 Task: Look for space in Assemini, Italy from 5th July, 2023 to 15th July, 2023 for 9 adults in price range Rs.15000 to Rs.25000. Place can be entire place with 5 bedrooms having 5 beds and 5 bathrooms. Property type can be house, flat, guest house. Booking option can be shelf check-in. Required host language is English.
Action: Mouse moved to (462, 82)
Screenshot: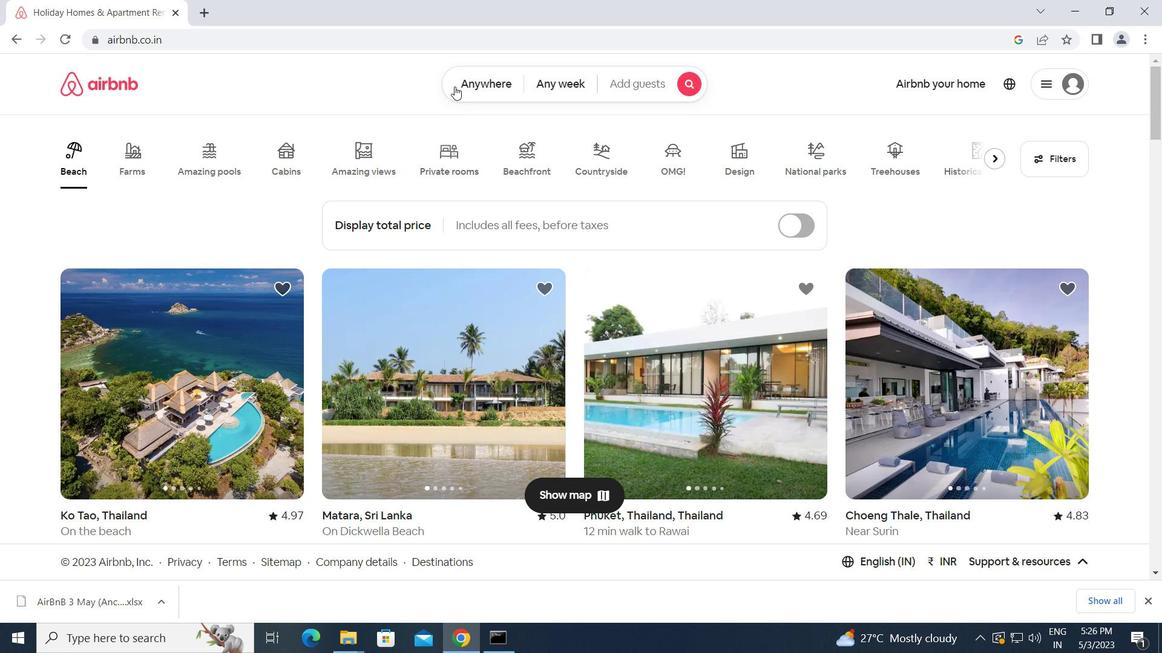 
Action: Mouse pressed left at (462, 82)
Screenshot: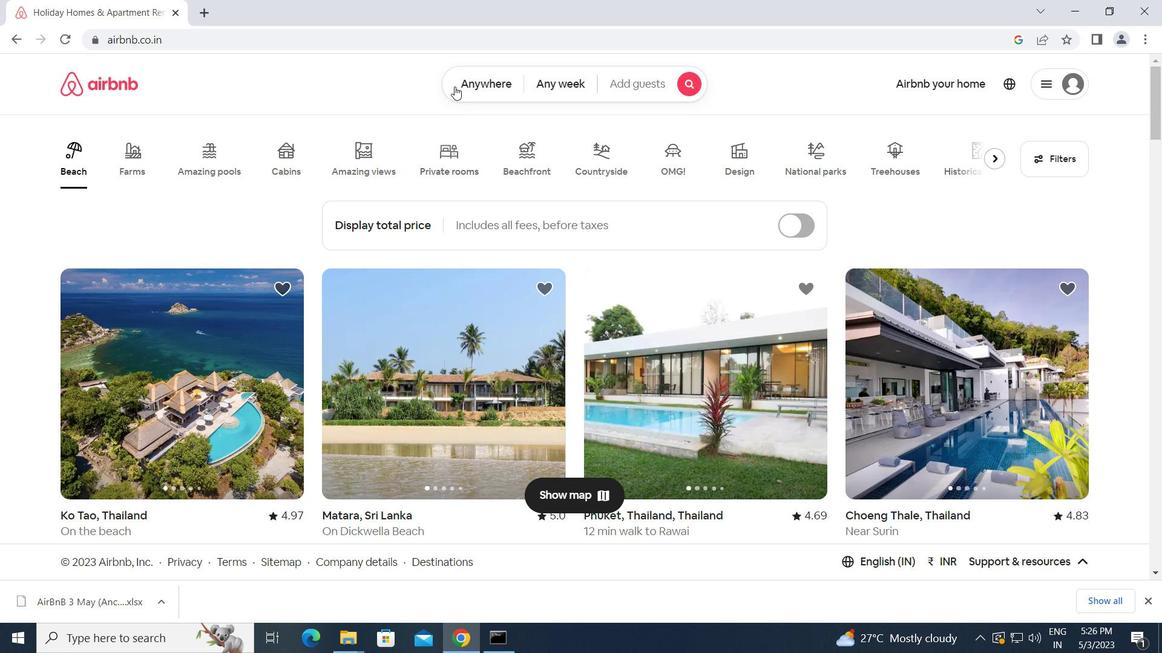 
Action: Mouse moved to (383, 132)
Screenshot: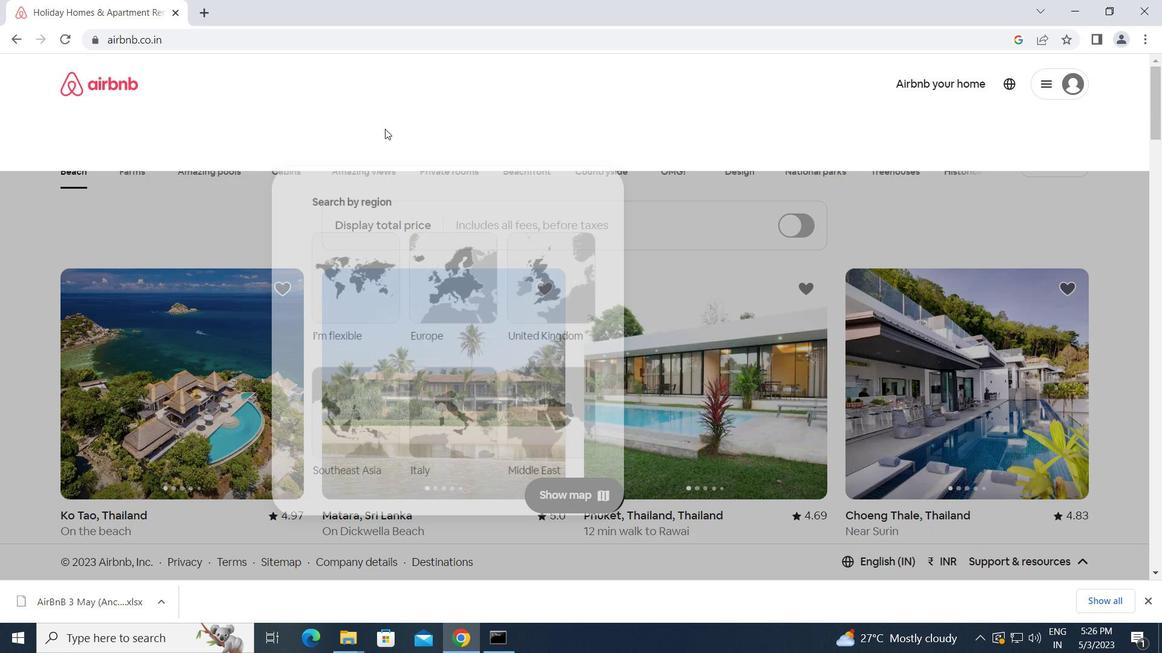 
Action: Mouse pressed left at (383, 132)
Screenshot: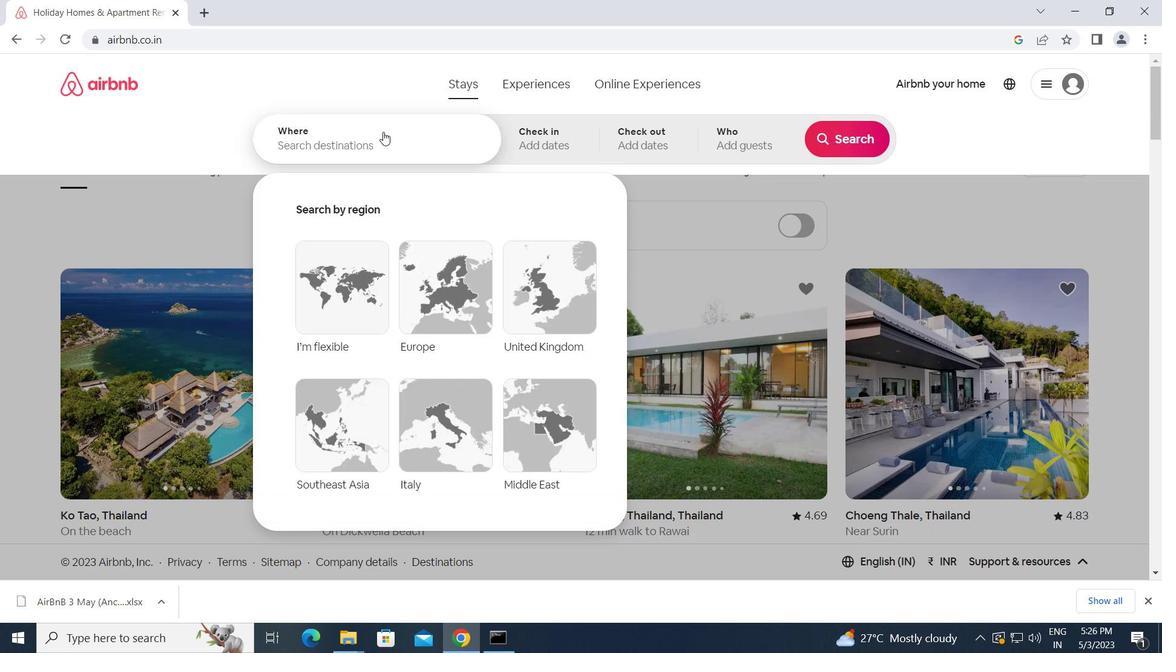 
Action: Key pressed <Key.caps_lock>a<Key.caps_lock>ssemini,<Key.space><Key.caps_lock>i<Key.caps_lock>taly<Key.enter>
Screenshot: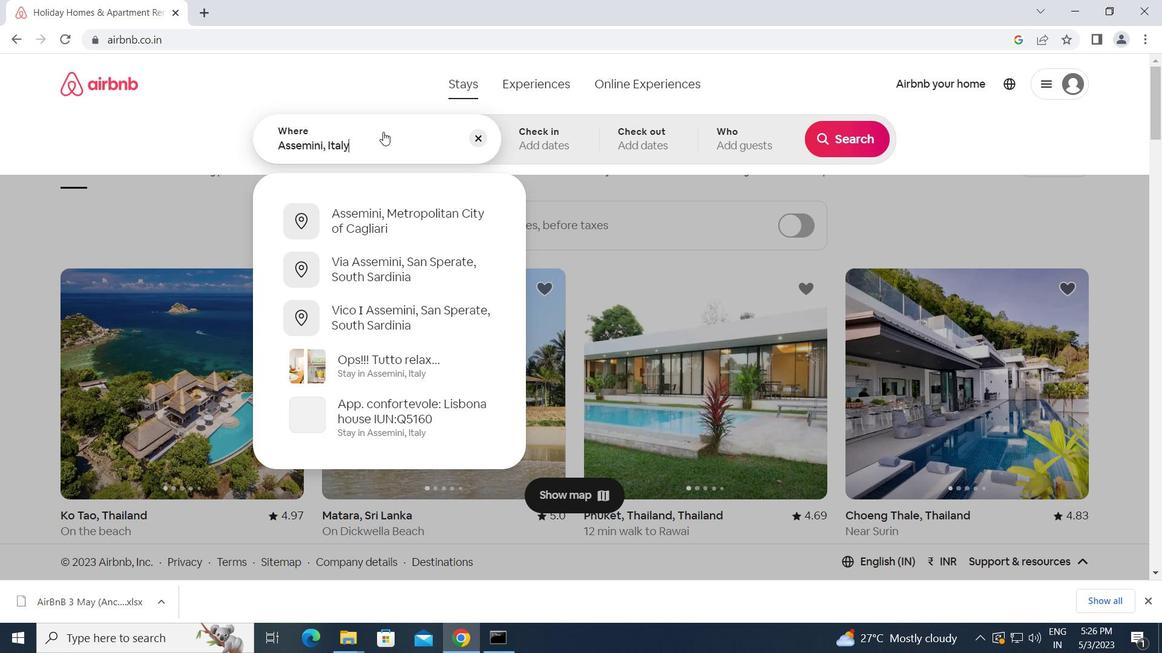 
Action: Mouse moved to (843, 256)
Screenshot: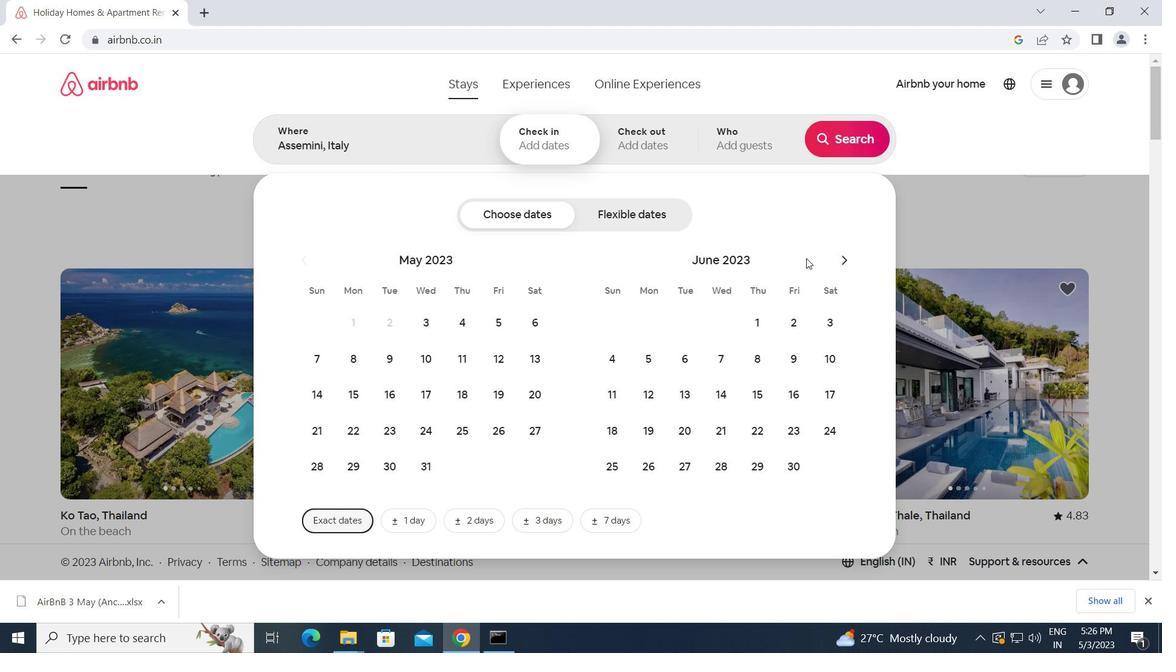 
Action: Mouse pressed left at (843, 256)
Screenshot: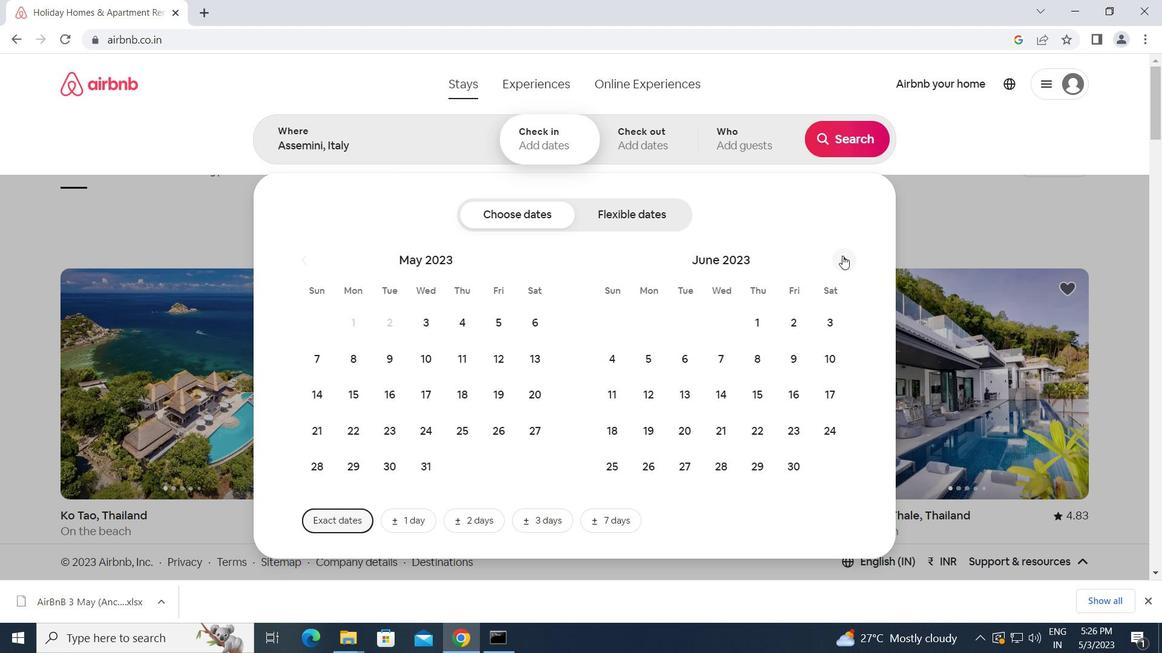 
Action: Mouse moved to (714, 357)
Screenshot: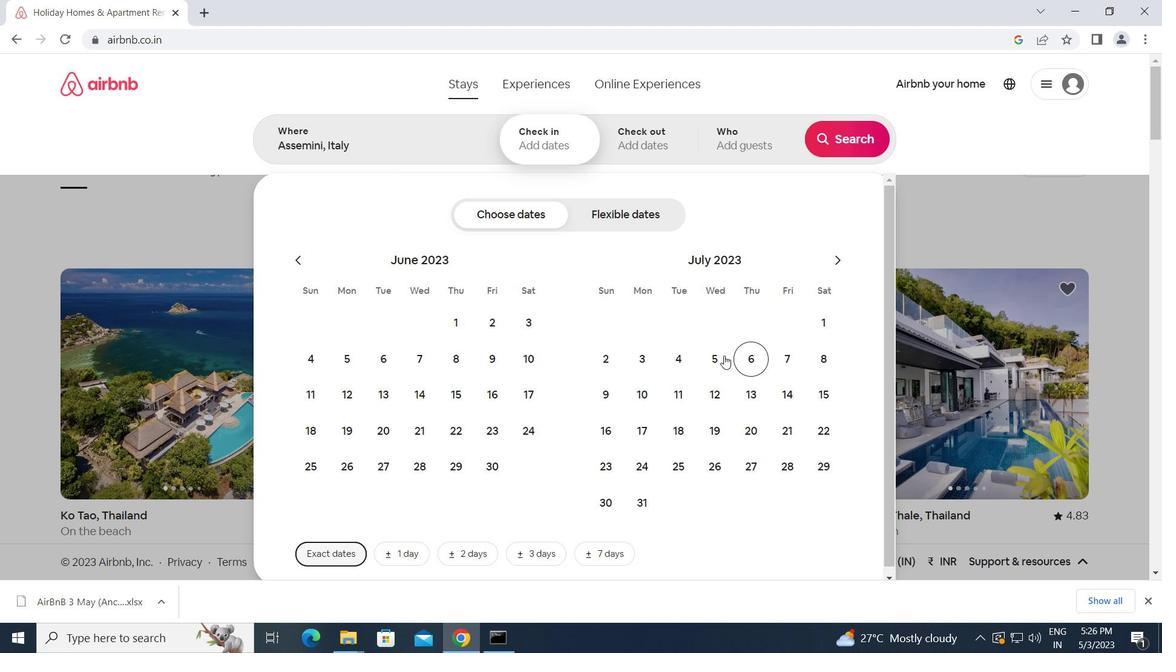 
Action: Mouse pressed left at (714, 357)
Screenshot: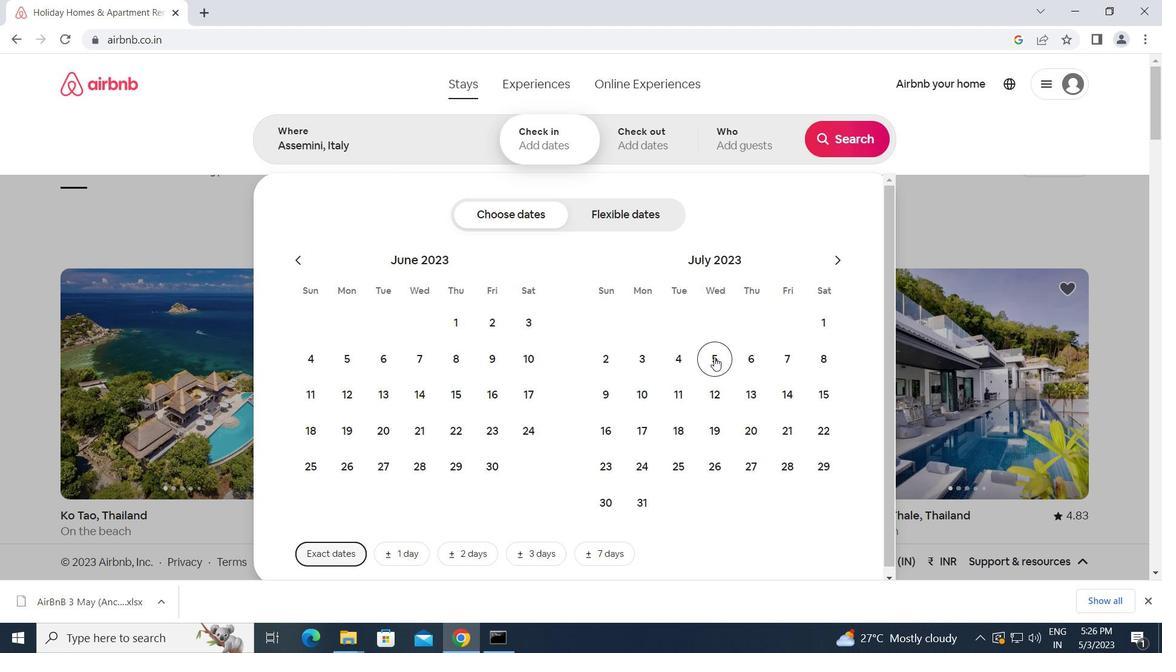
Action: Mouse moved to (821, 386)
Screenshot: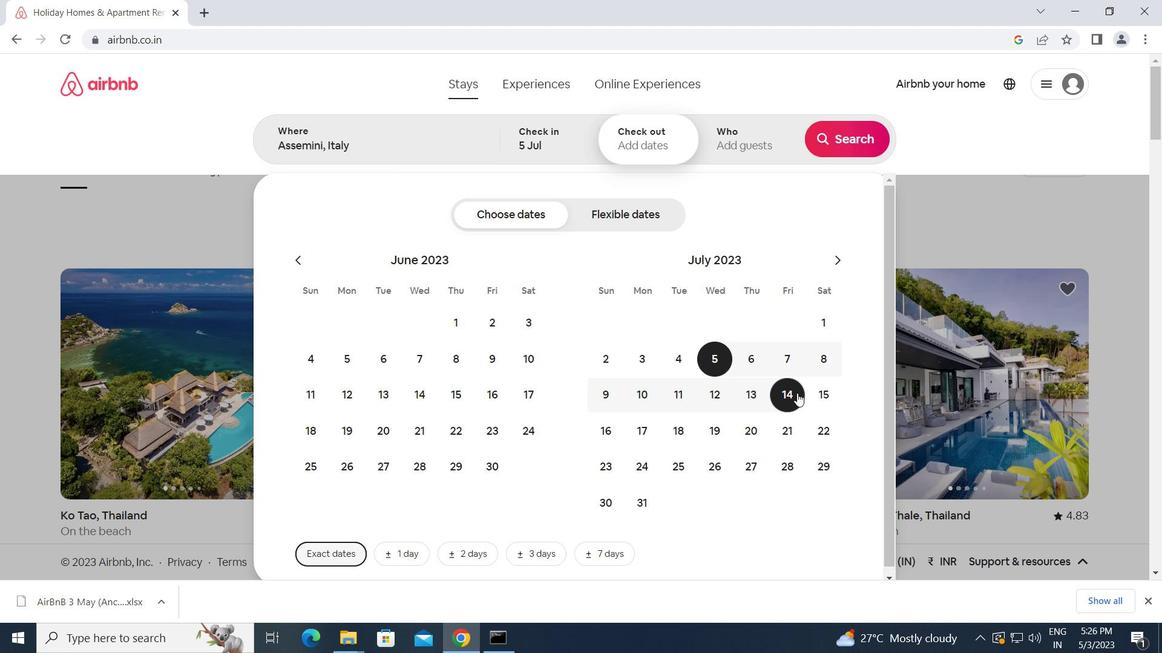 
Action: Mouse pressed left at (821, 386)
Screenshot: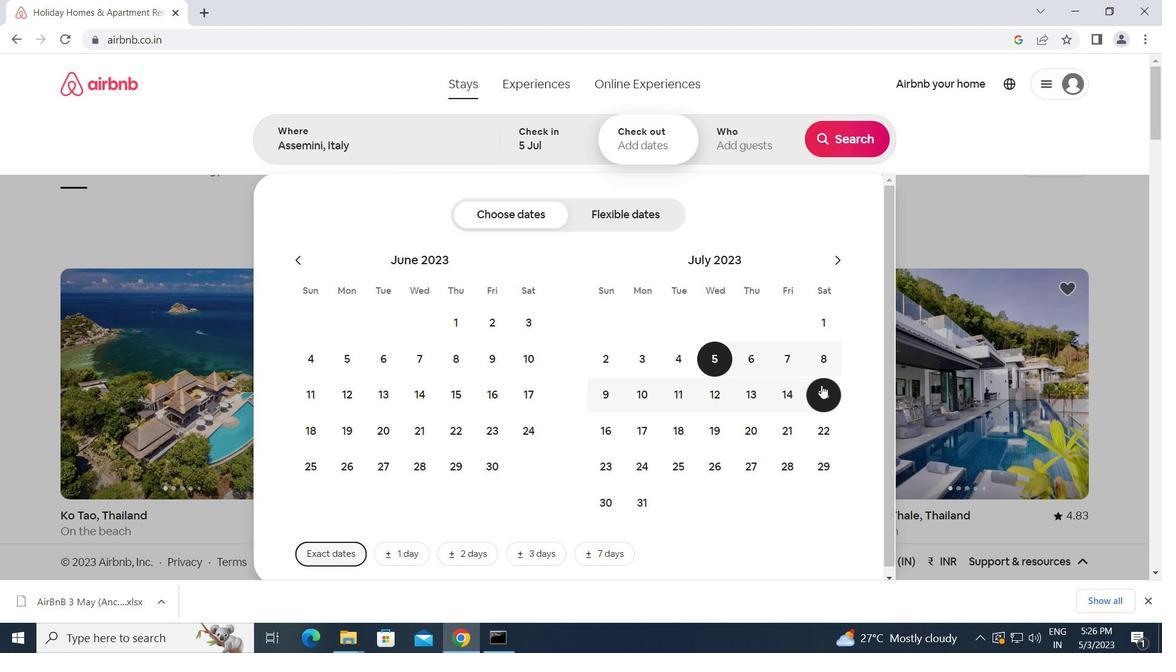 
Action: Mouse moved to (743, 149)
Screenshot: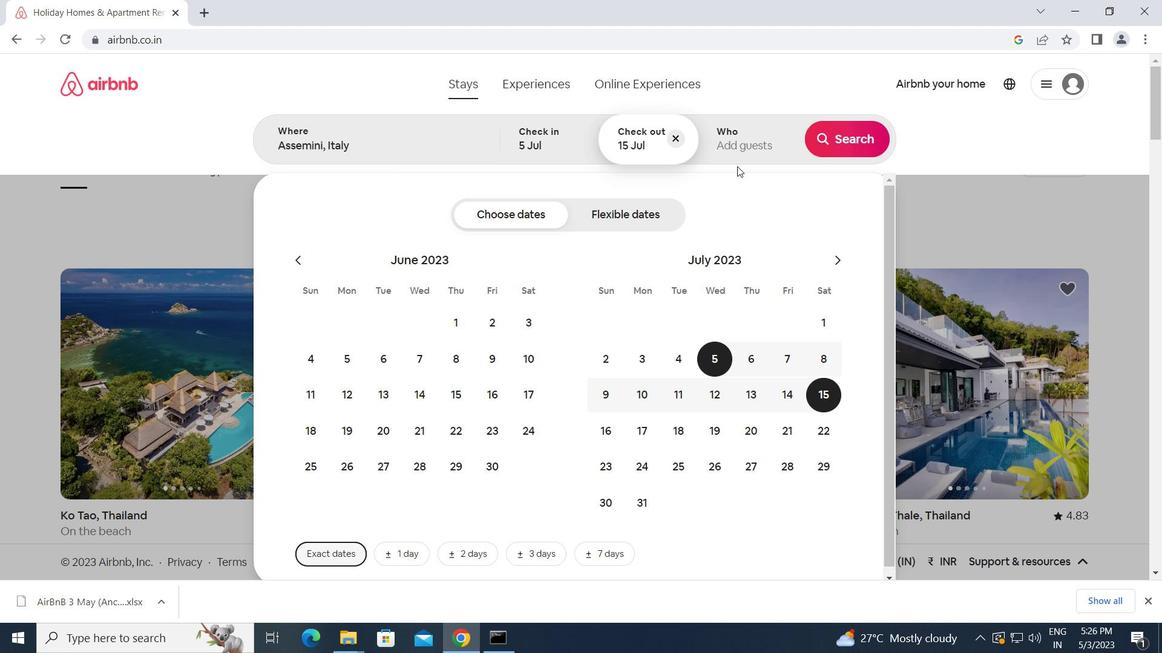 
Action: Mouse pressed left at (743, 149)
Screenshot: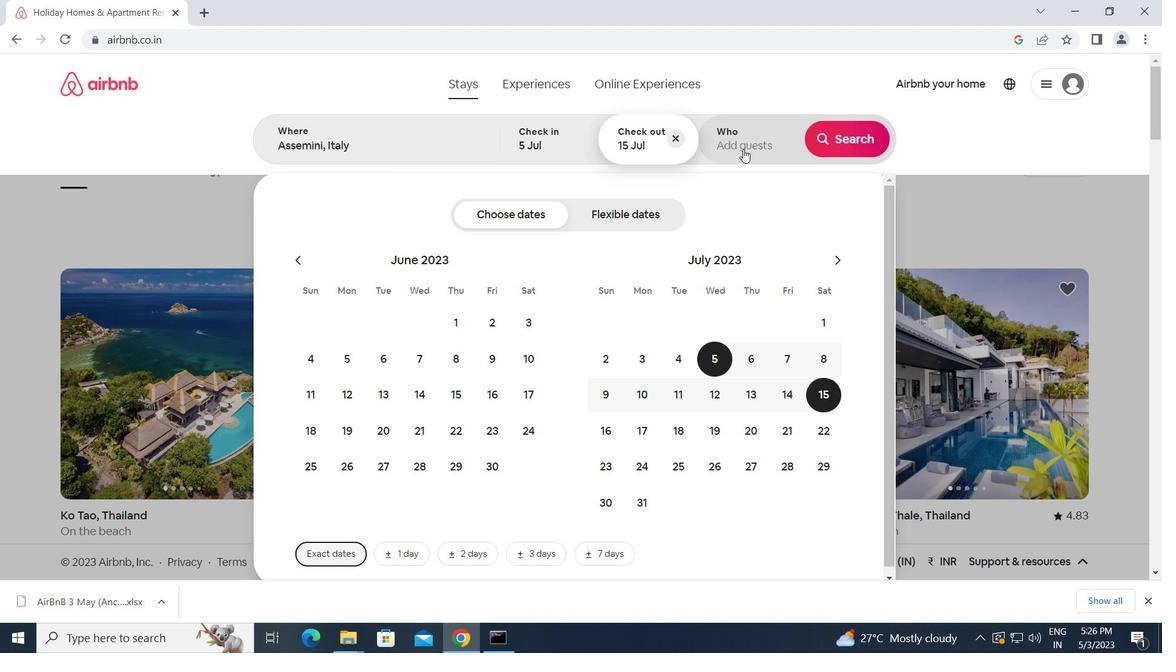 
Action: Mouse moved to (851, 219)
Screenshot: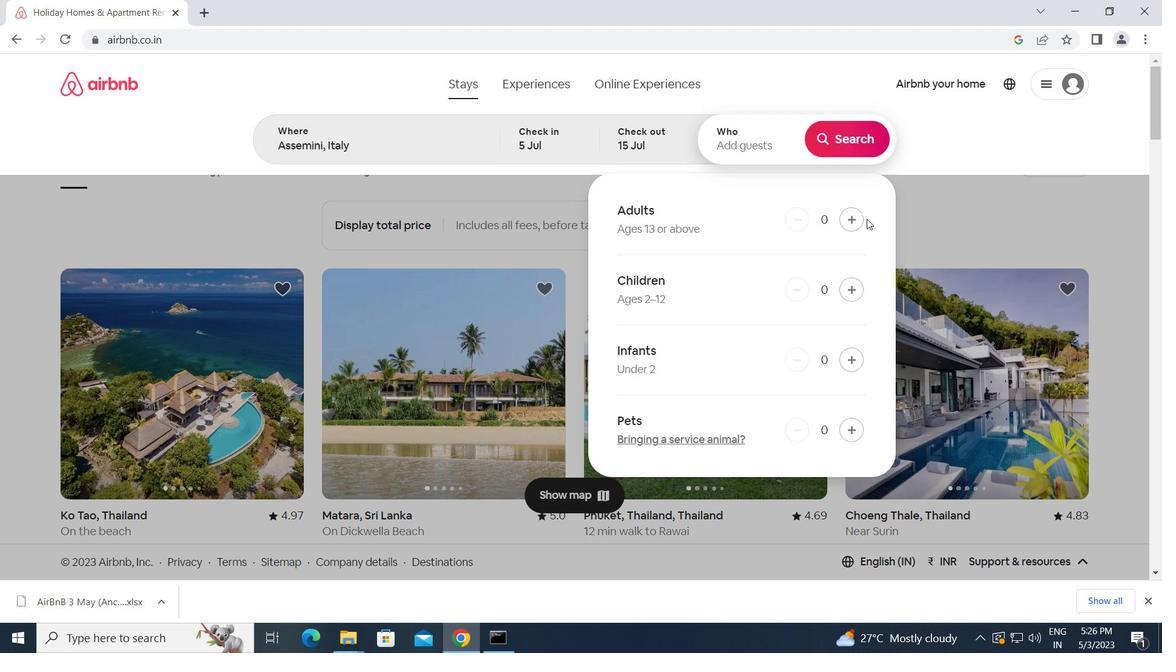 
Action: Mouse pressed left at (851, 219)
Screenshot: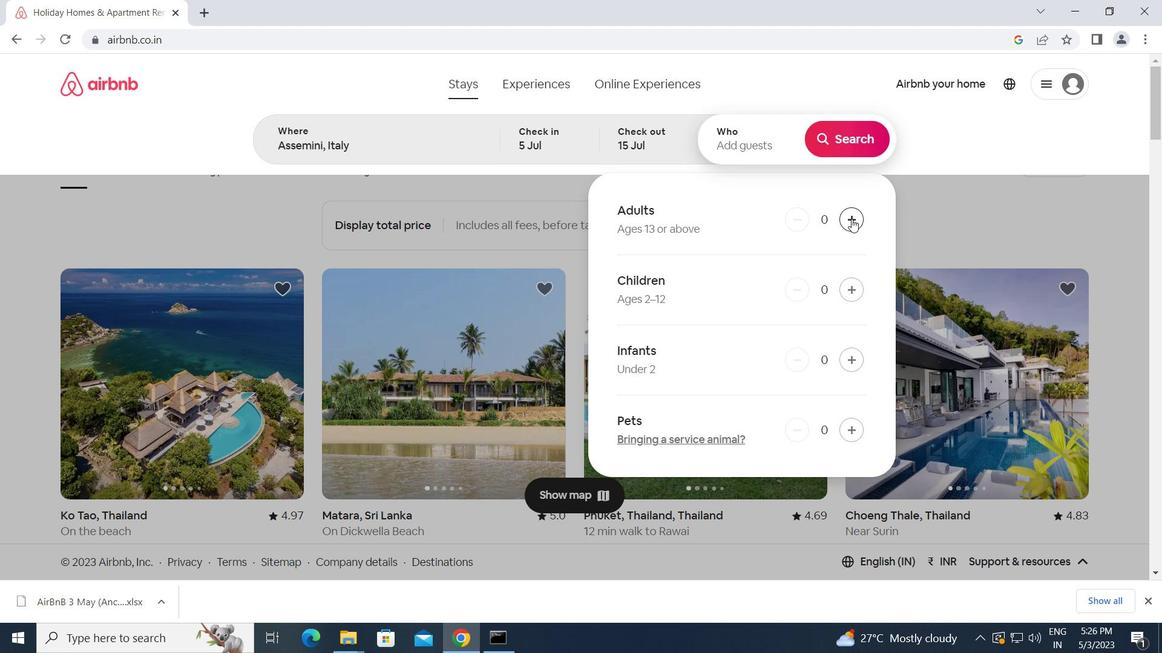 
Action: Mouse pressed left at (851, 219)
Screenshot: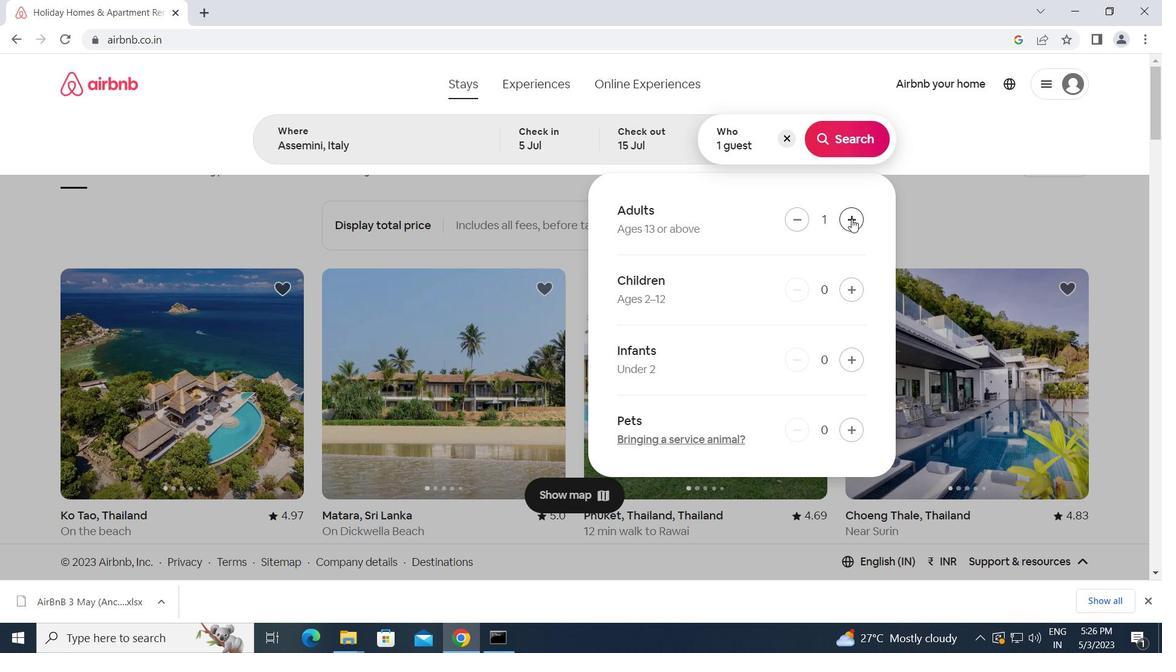 
Action: Mouse pressed left at (851, 219)
Screenshot: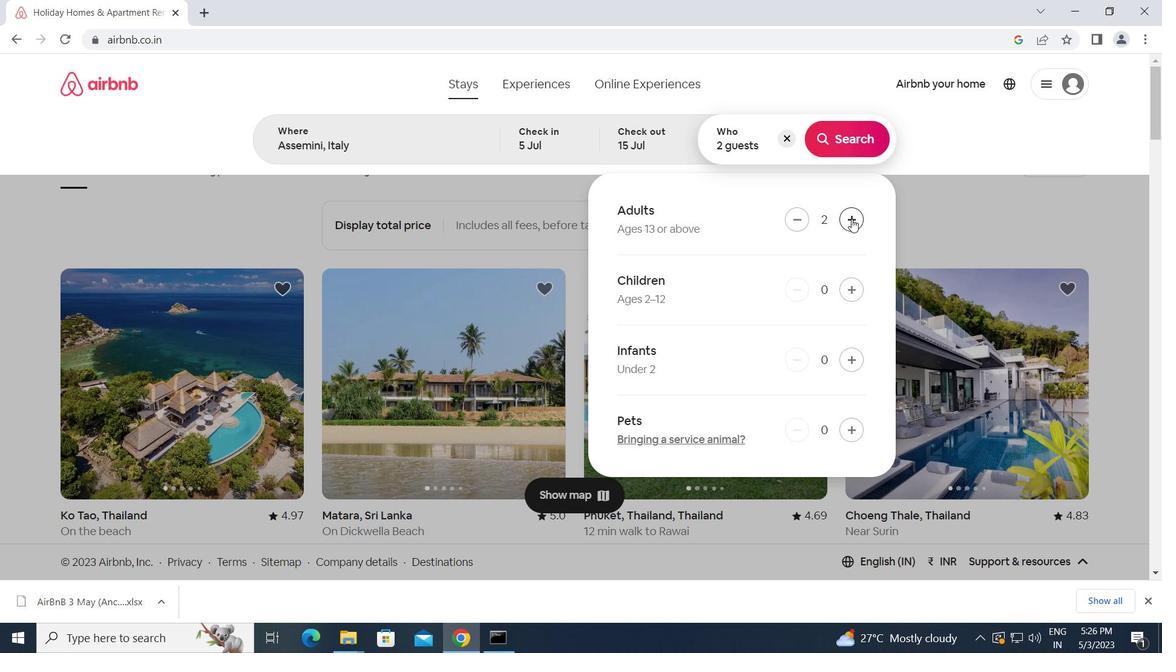 
Action: Mouse pressed left at (851, 219)
Screenshot: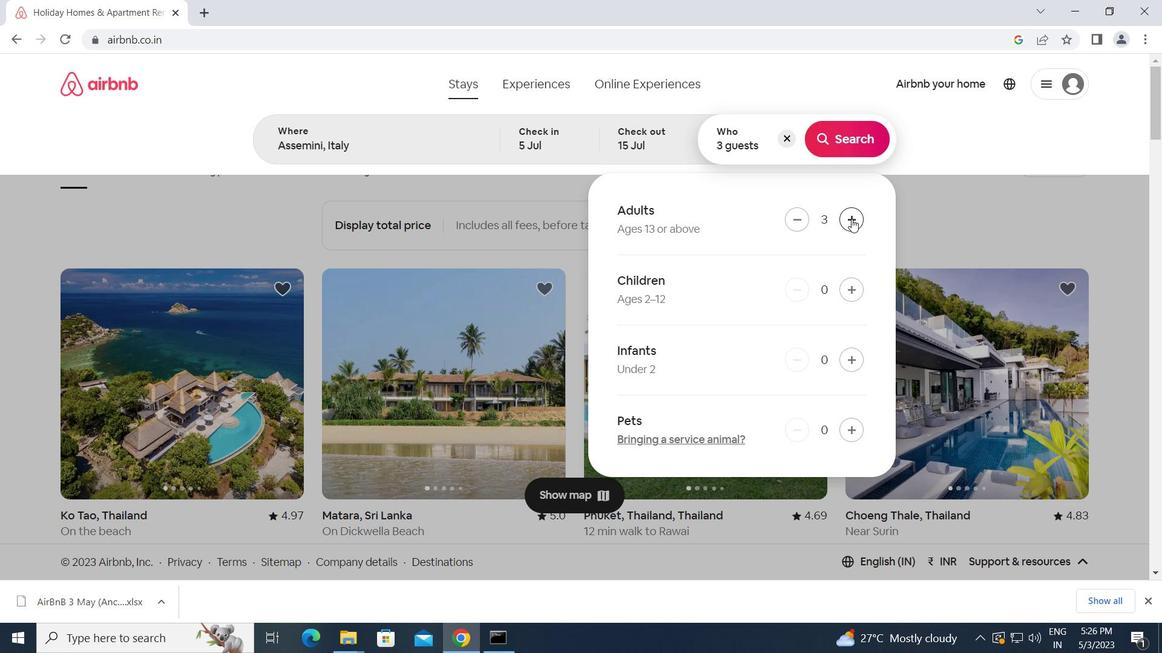 
Action: Mouse pressed left at (851, 219)
Screenshot: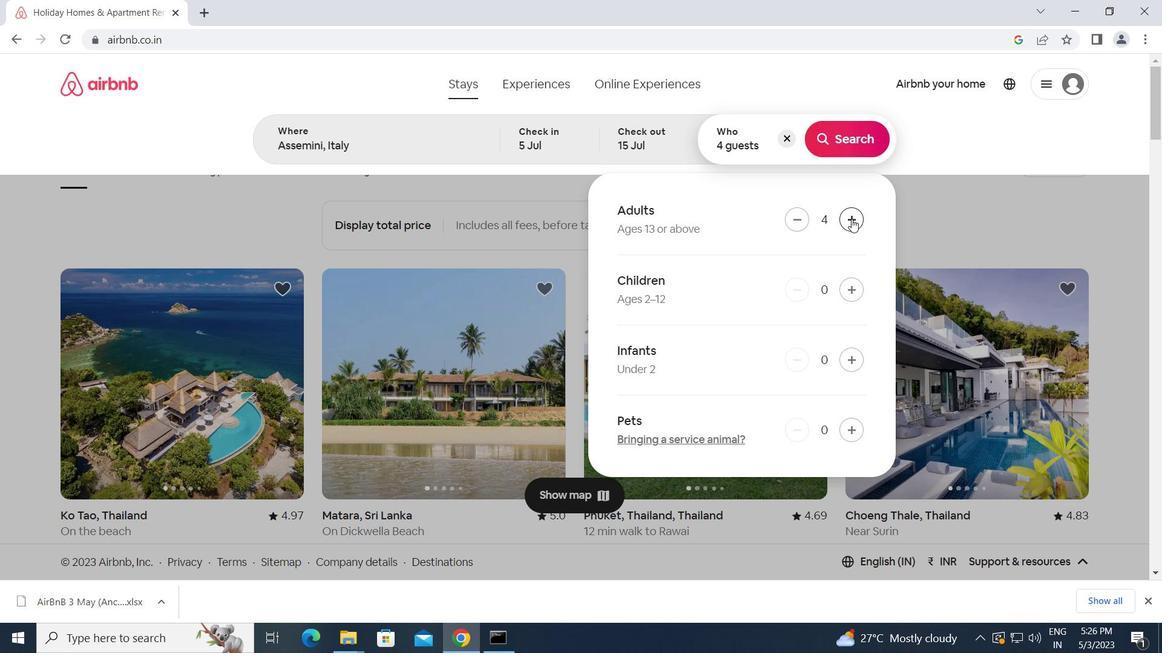 
Action: Mouse pressed left at (851, 219)
Screenshot: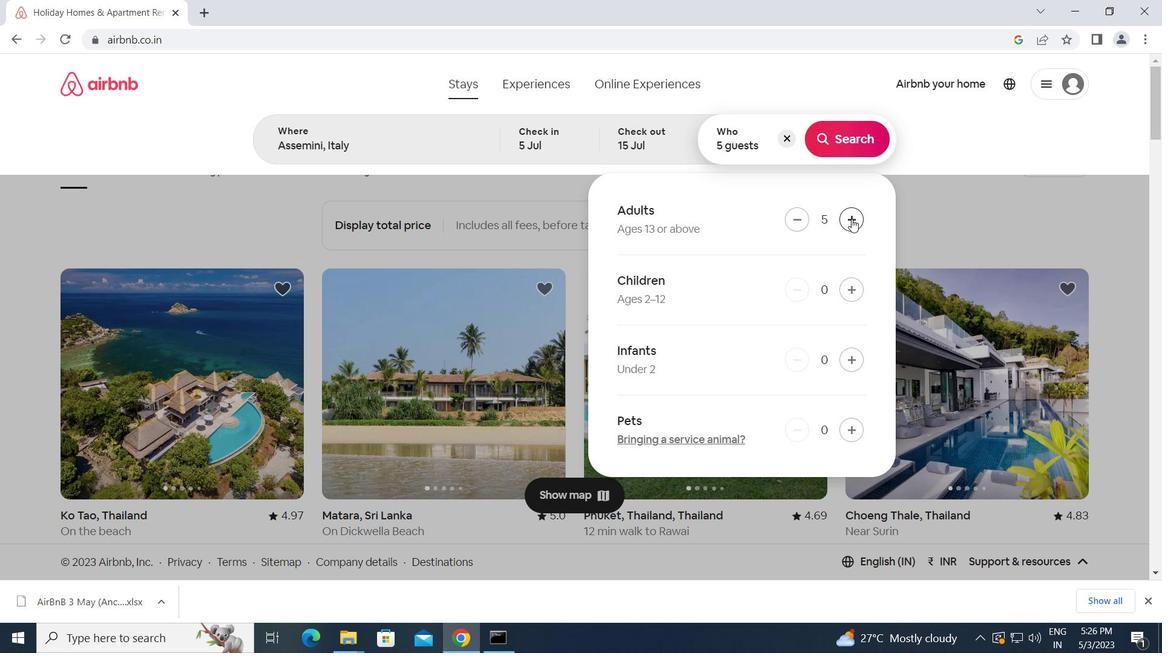 
Action: Mouse pressed left at (851, 219)
Screenshot: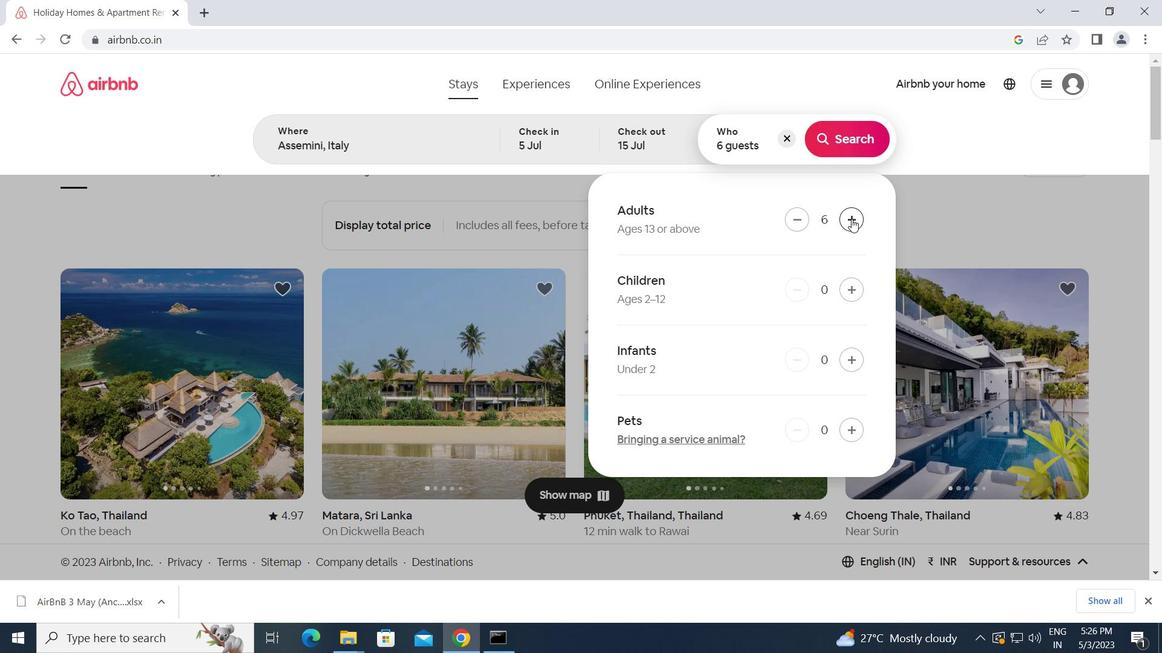 
Action: Mouse pressed left at (851, 219)
Screenshot: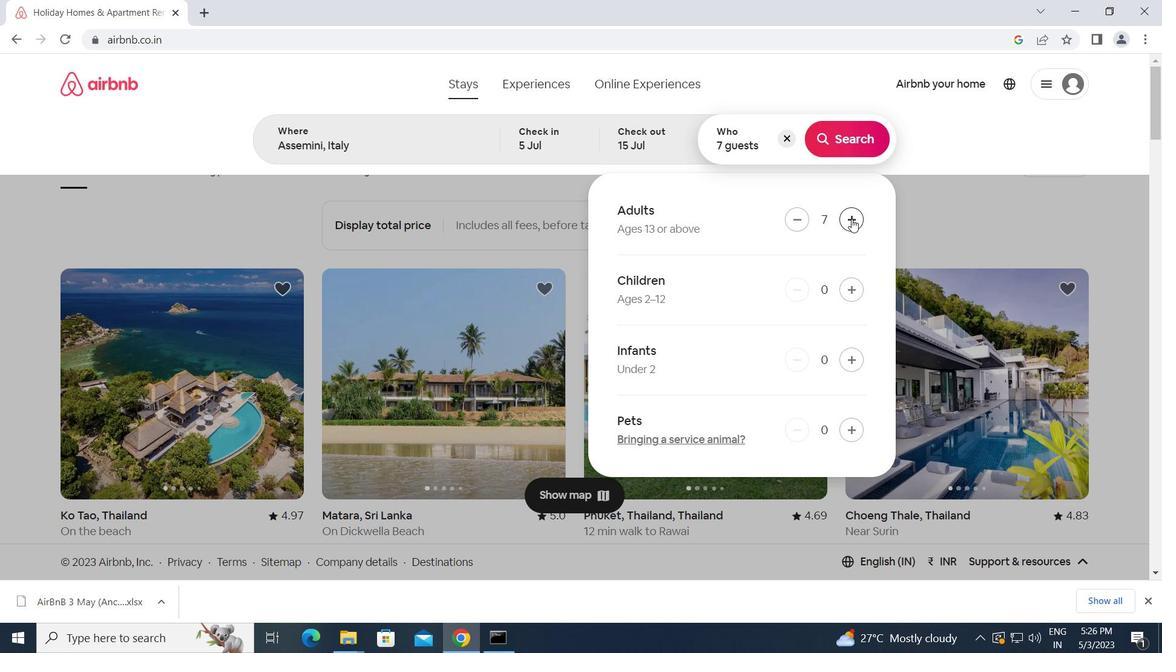 
Action: Mouse pressed left at (851, 219)
Screenshot: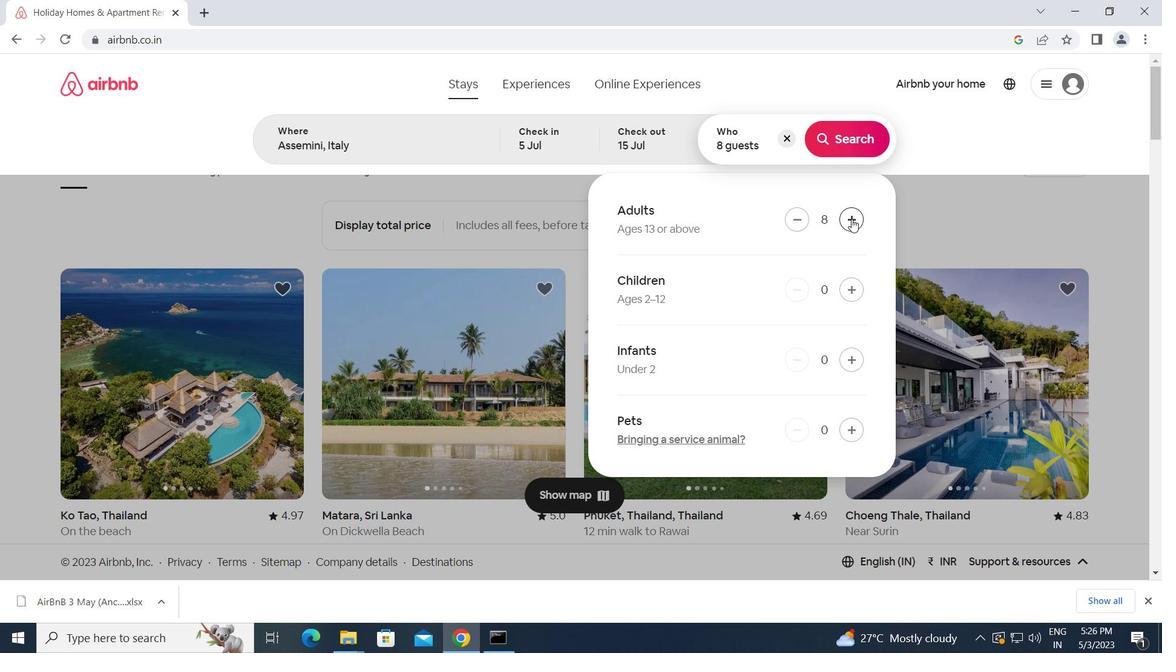 
Action: Mouse moved to (844, 141)
Screenshot: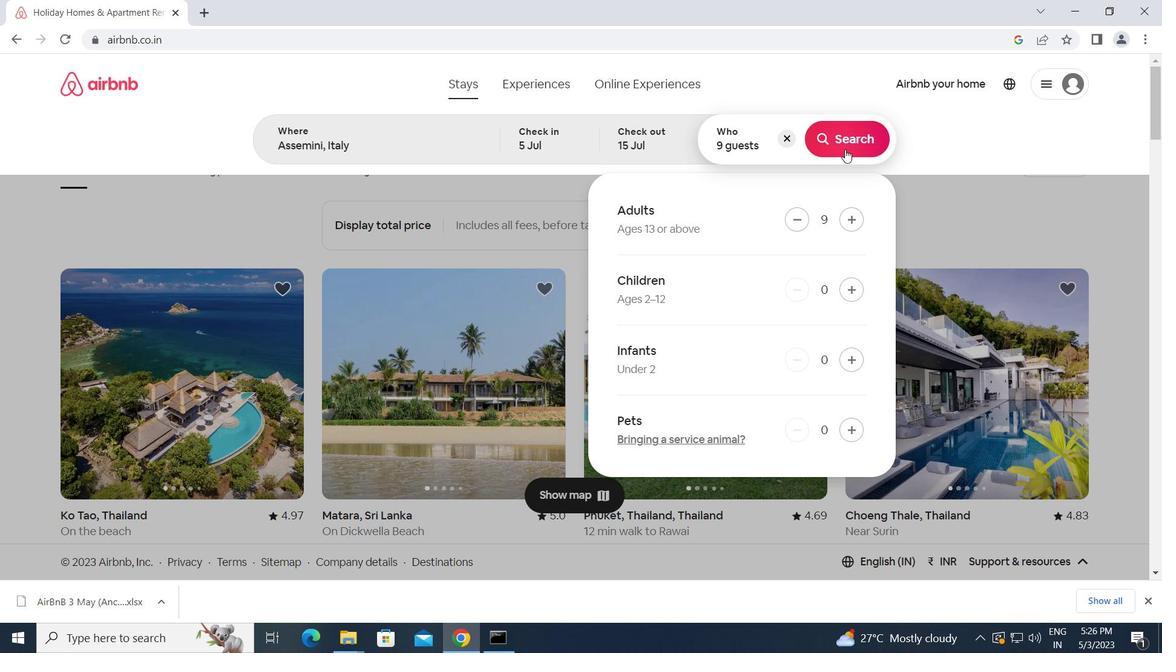 
Action: Mouse pressed left at (844, 141)
Screenshot: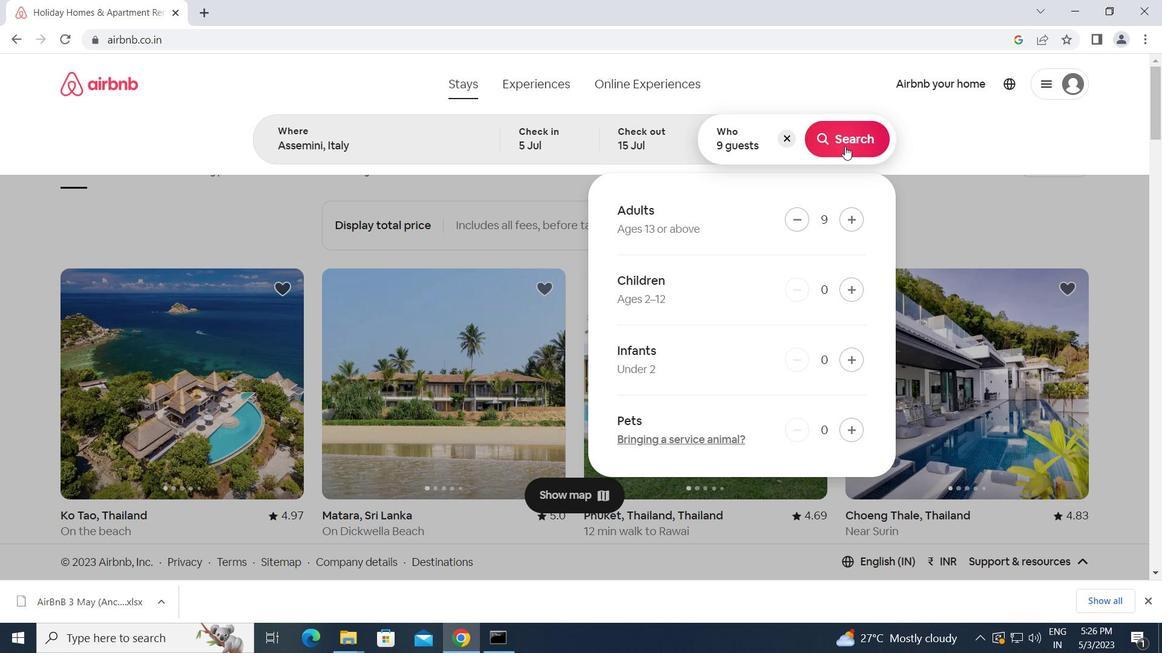 
Action: Mouse moved to (1077, 144)
Screenshot: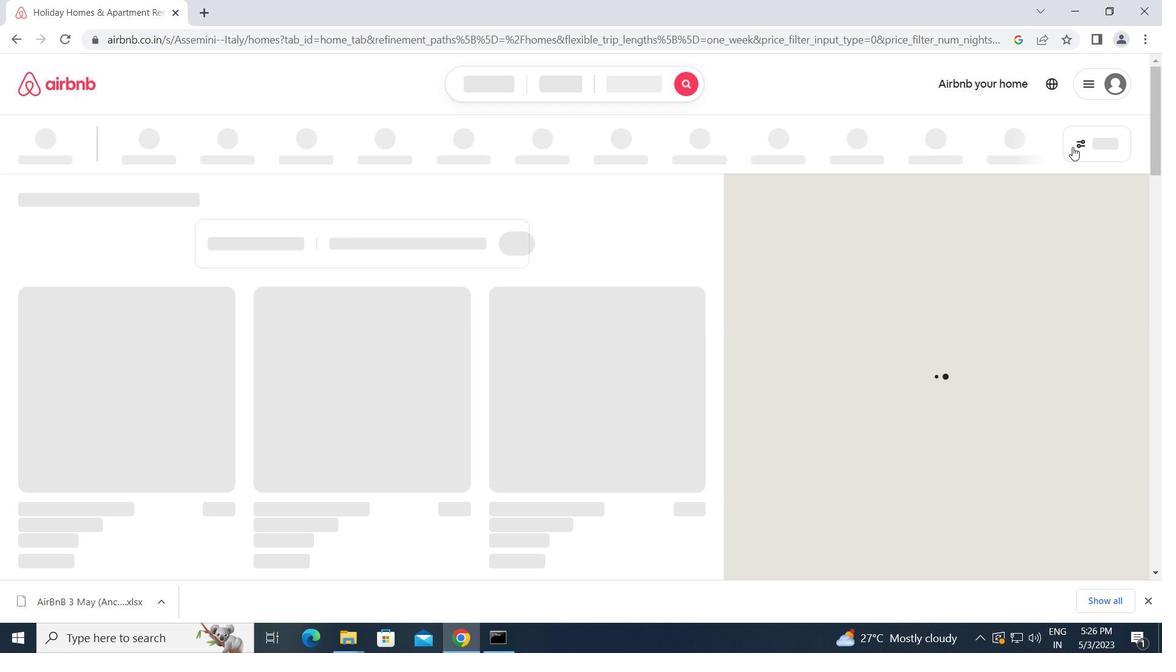 
Action: Mouse pressed left at (1077, 144)
Screenshot: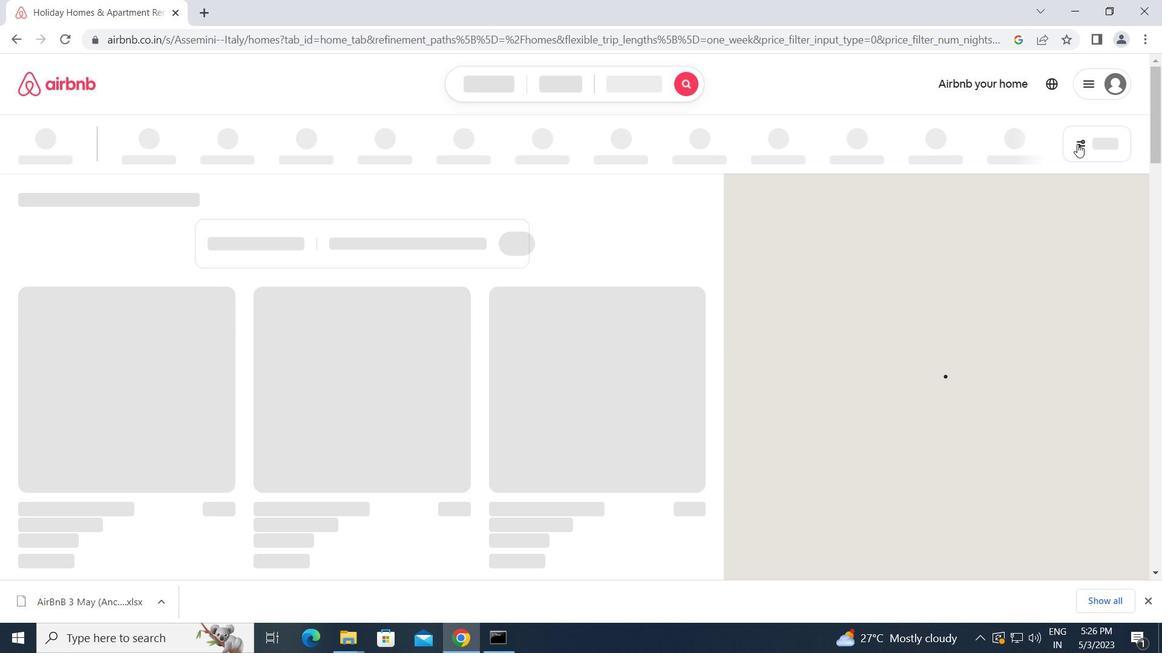 
Action: Mouse moved to (377, 339)
Screenshot: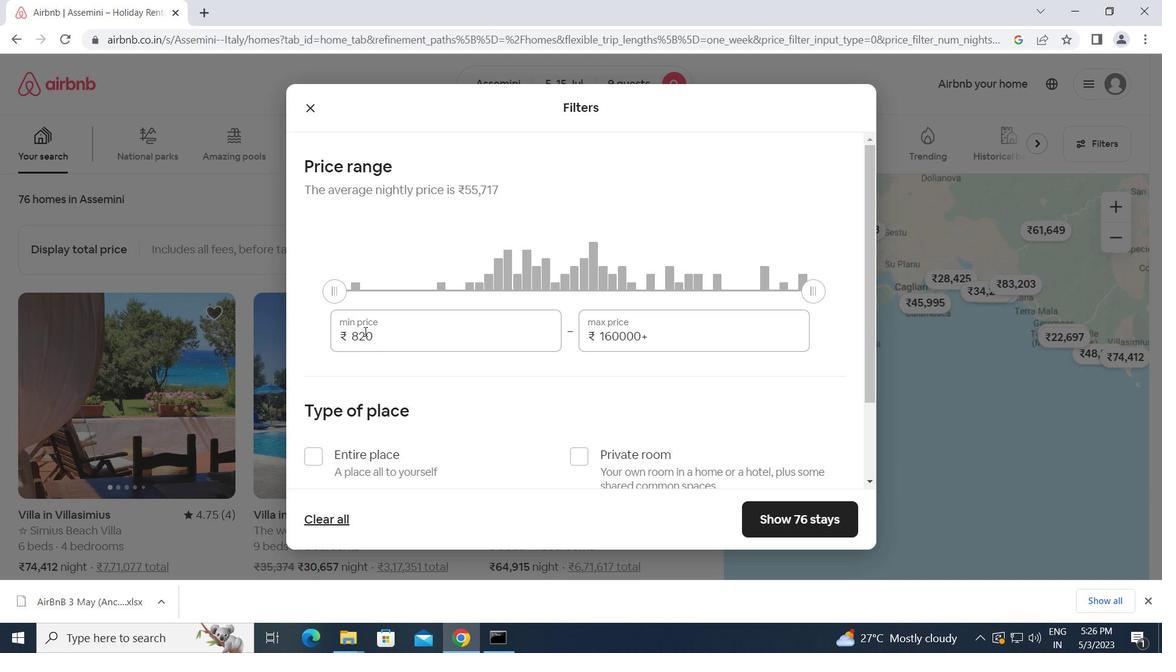 
Action: Mouse pressed left at (377, 339)
Screenshot: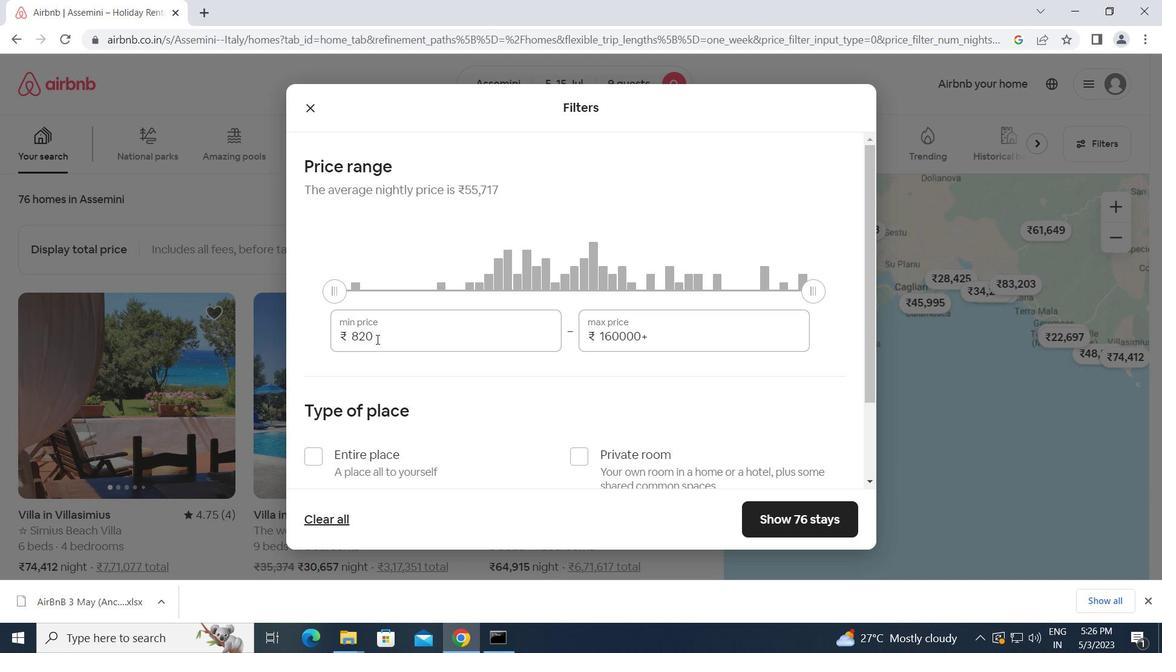
Action: Mouse moved to (337, 341)
Screenshot: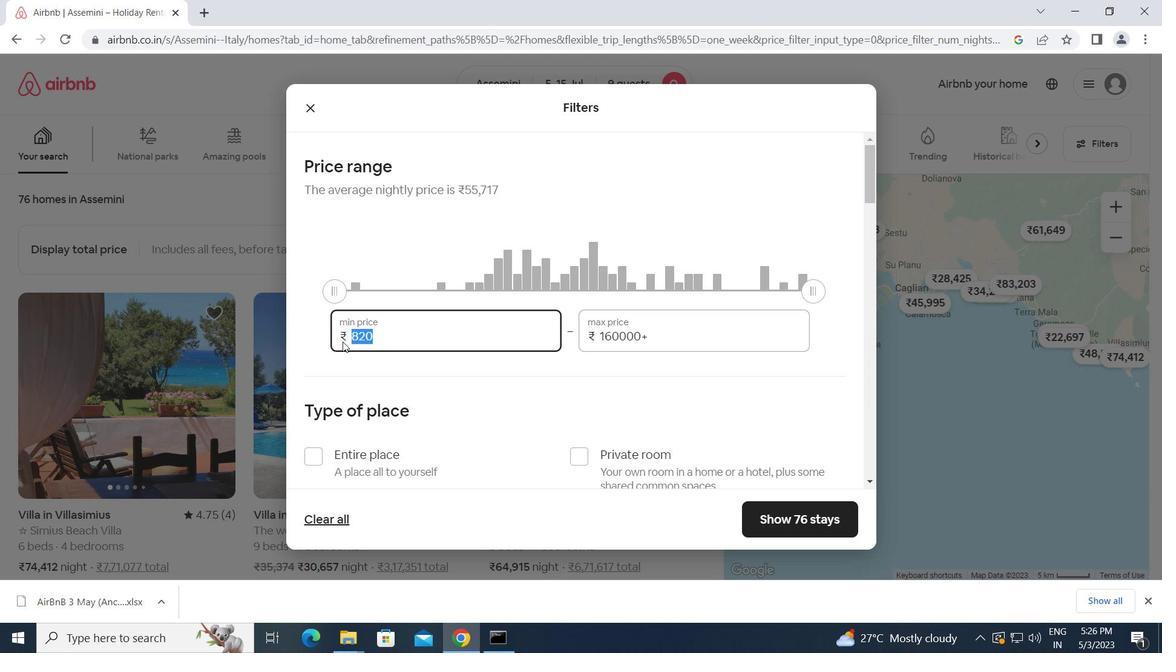 
Action: Key pressed 15000<Key.tab>25000
Screenshot: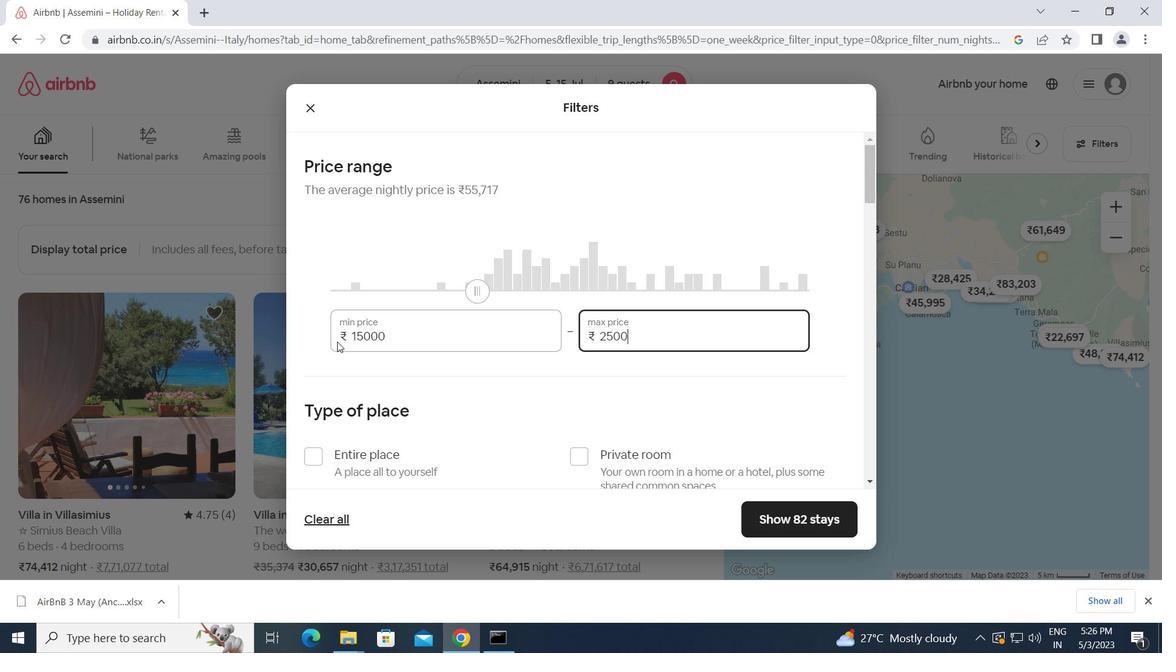 
Action: Mouse moved to (335, 374)
Screenshot: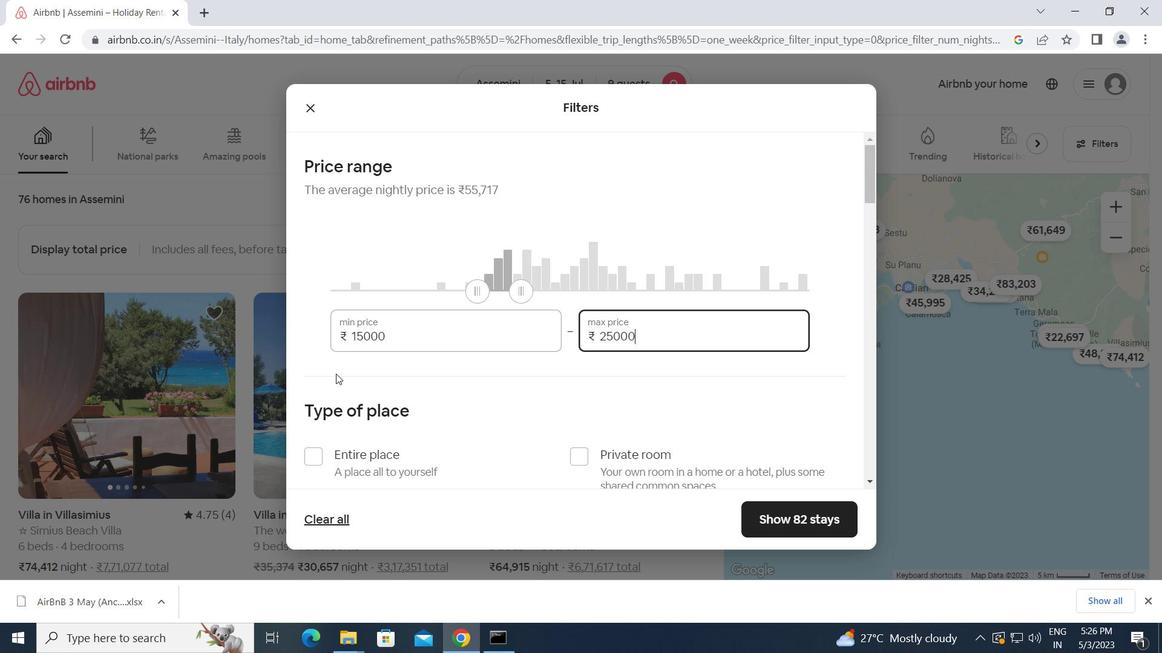 
Action: Mouse scrolled (335, 374) with delta (0, 0)
Screenshot: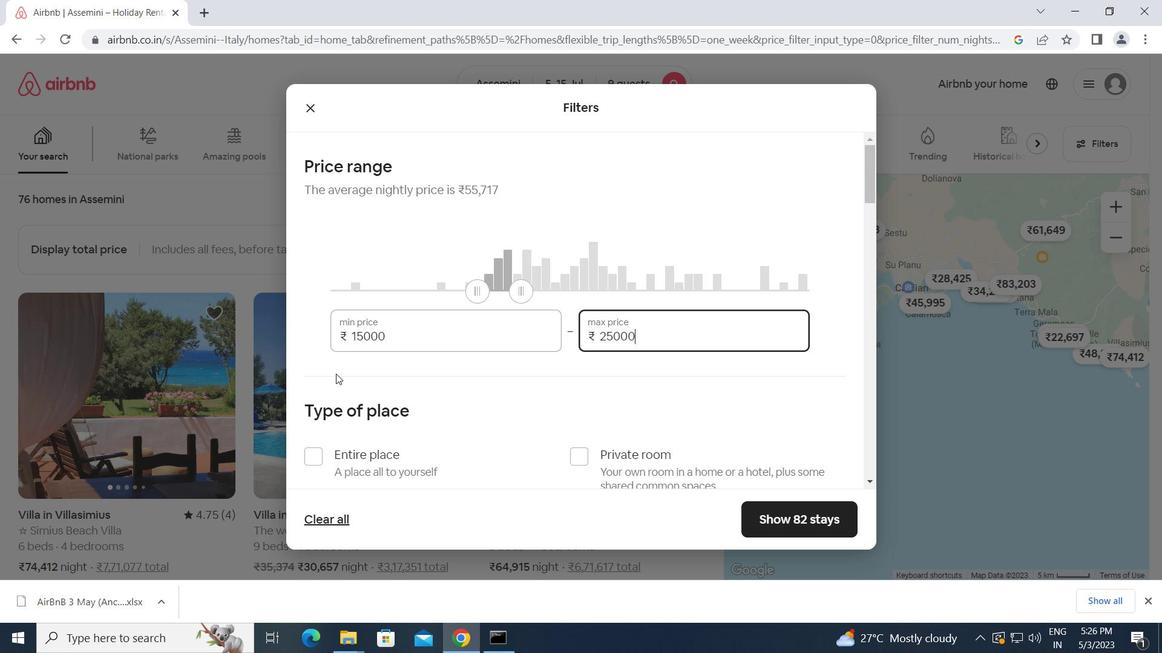 
Action: Mouse moved to (320, 372)
Screenshot: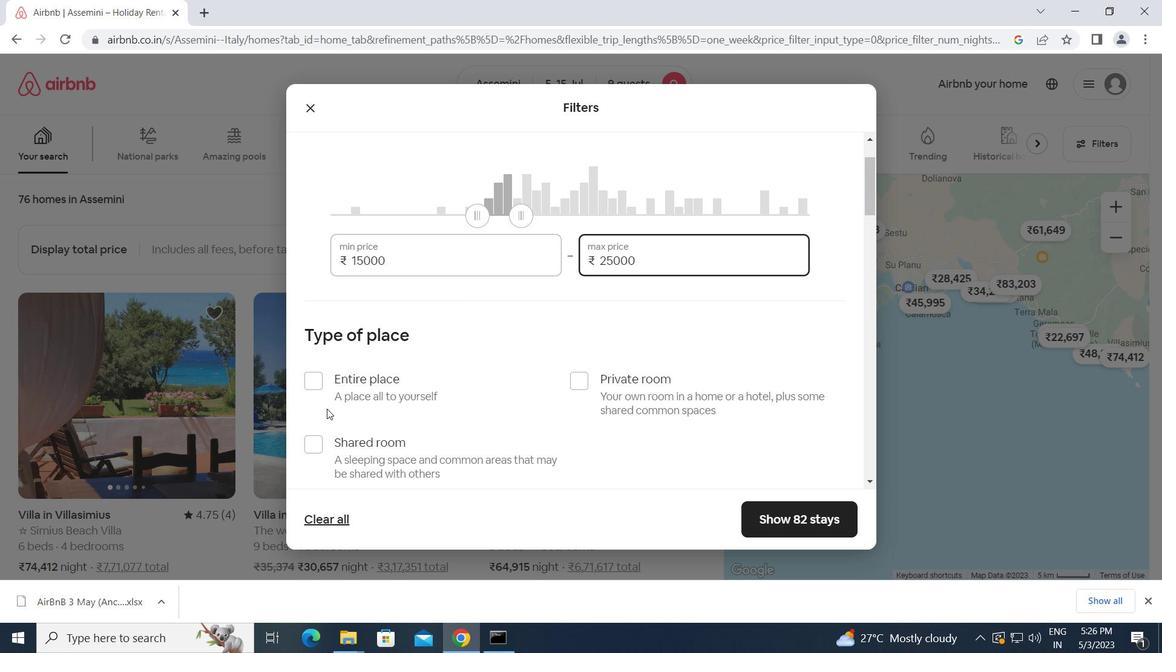 
Action: Mouse pressed left at (320, 372)
Screenshot: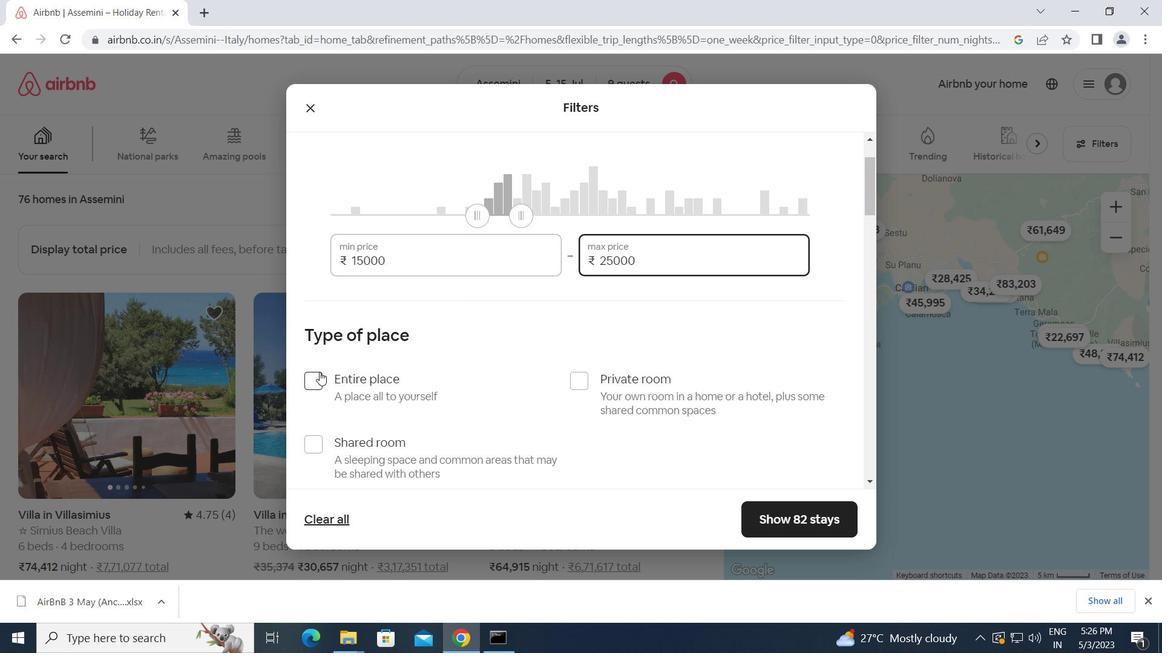 
Action: Mouse moved to (409, 404)
Screenshot: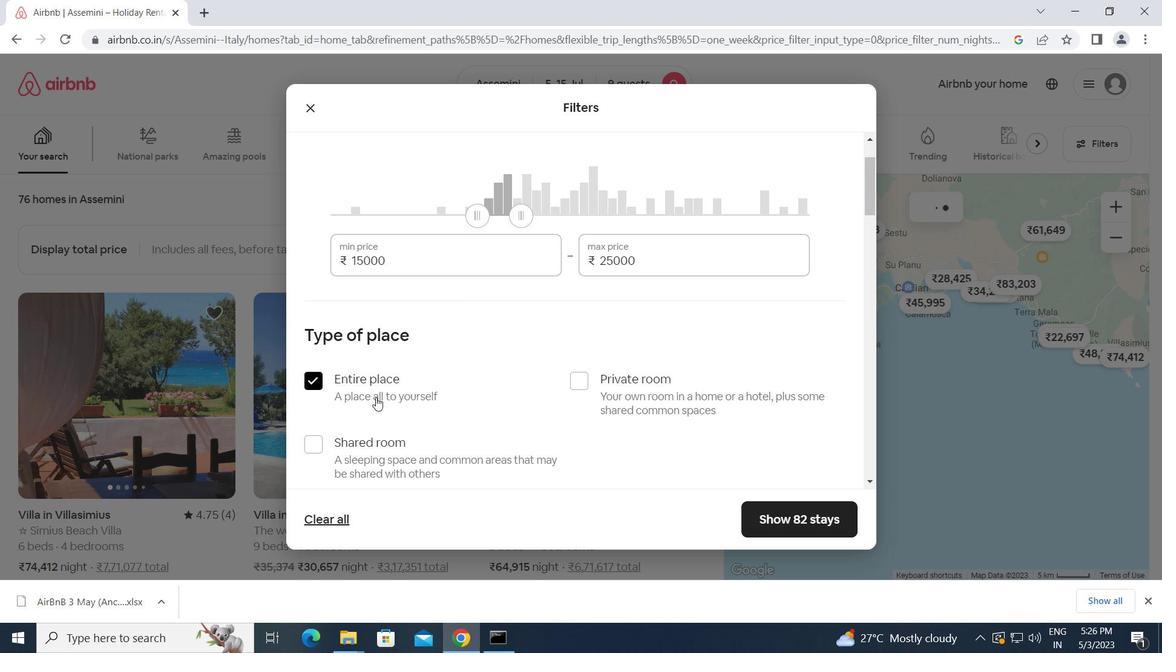 
Action: Mouse scrolled (409, 403) with delta (0, 0)
Screenshot: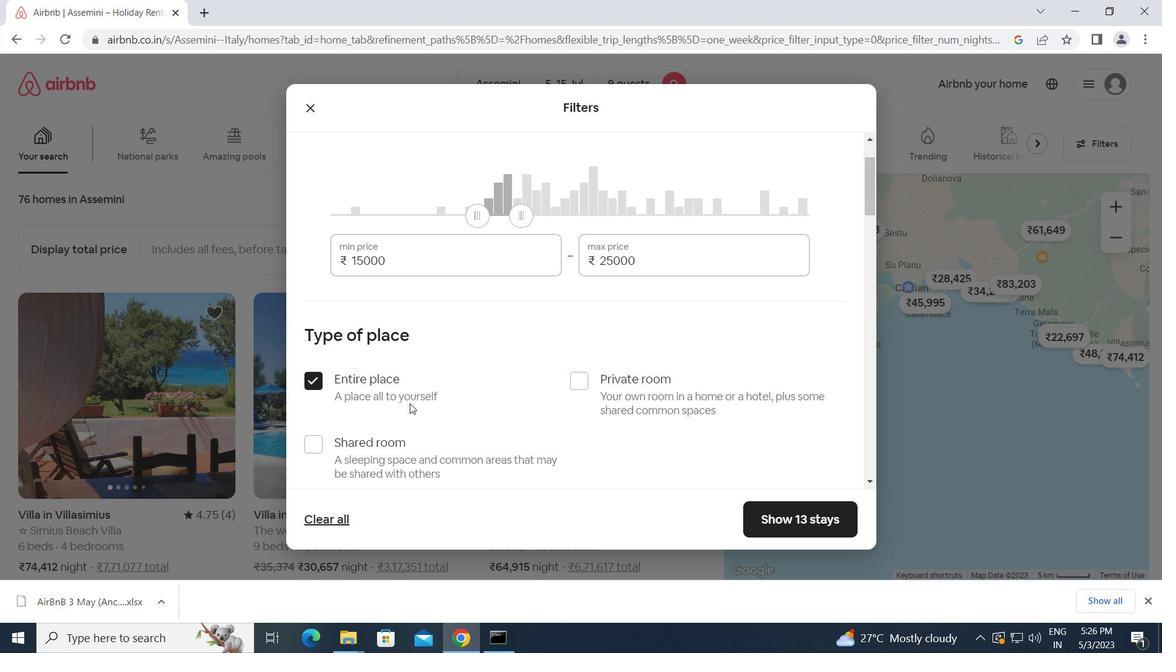 
Action: Mouse scrolled (409, 403) with delta (0, 0)
Screenshot: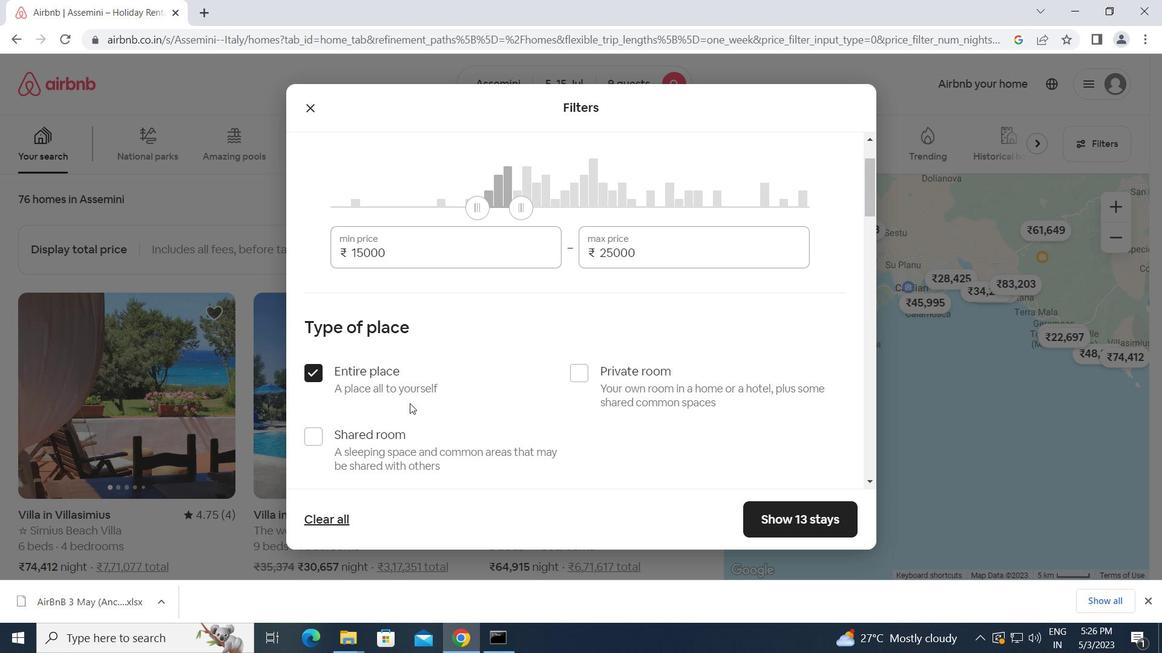 
Action: Mouse scrolled (409, 403) with delta (0, 0)
Screenshot: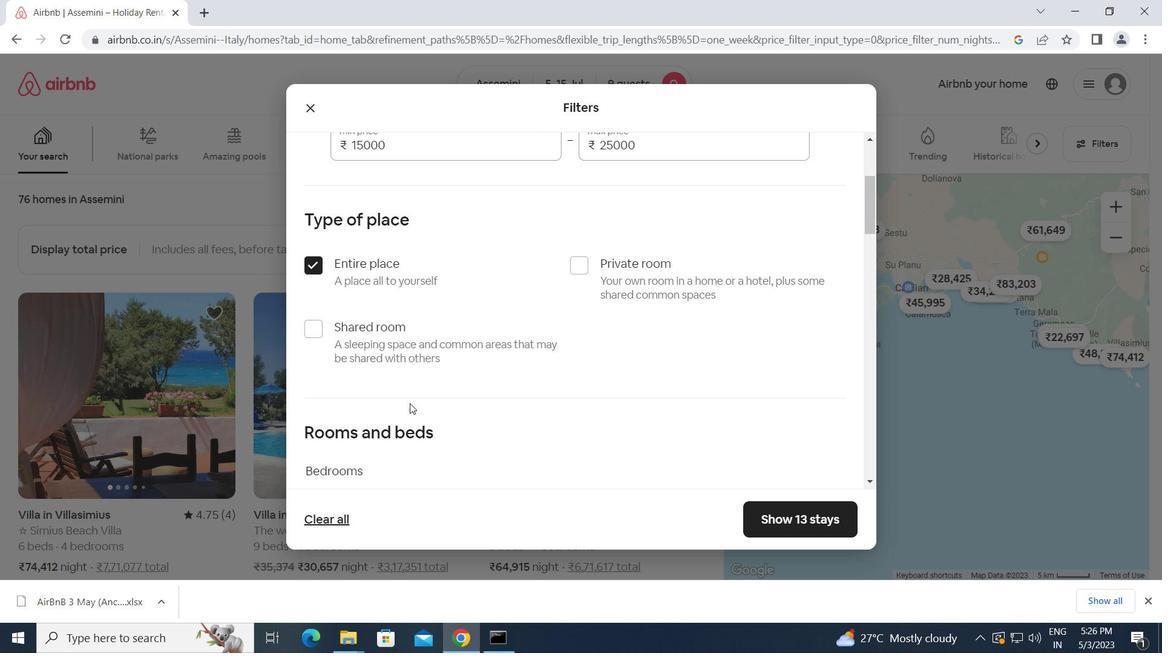 
Action: Mouse scrolled (409, 403) with delta (0, 0)
Screenshot: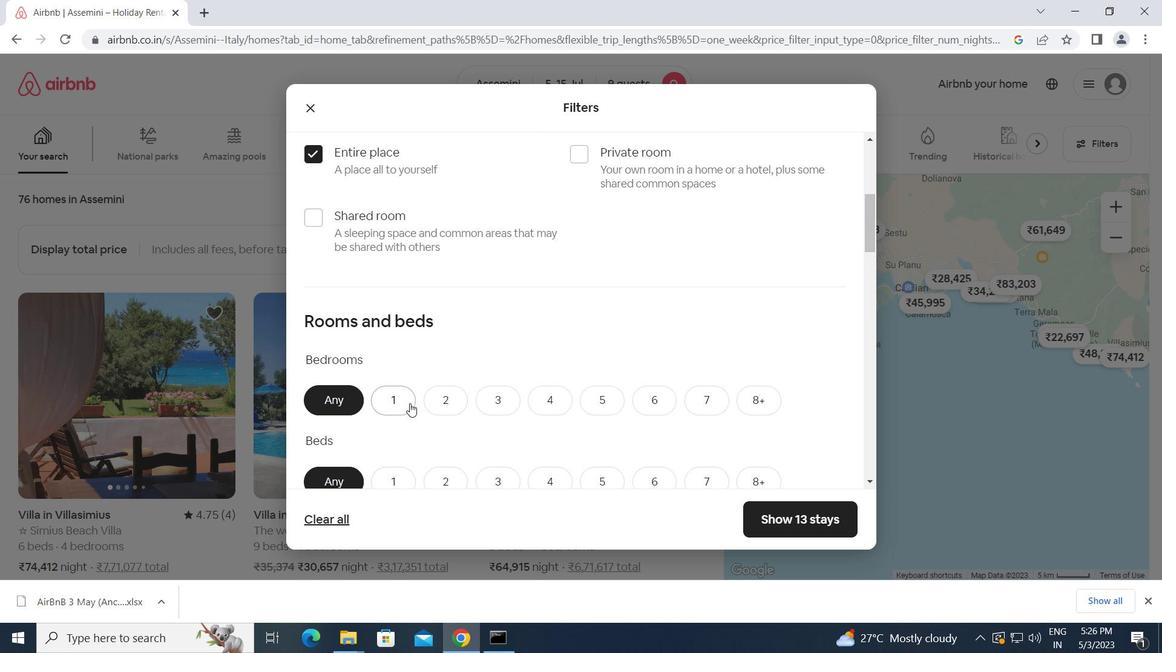 
Action: Mouse moved to (592, 317)
Screenshot: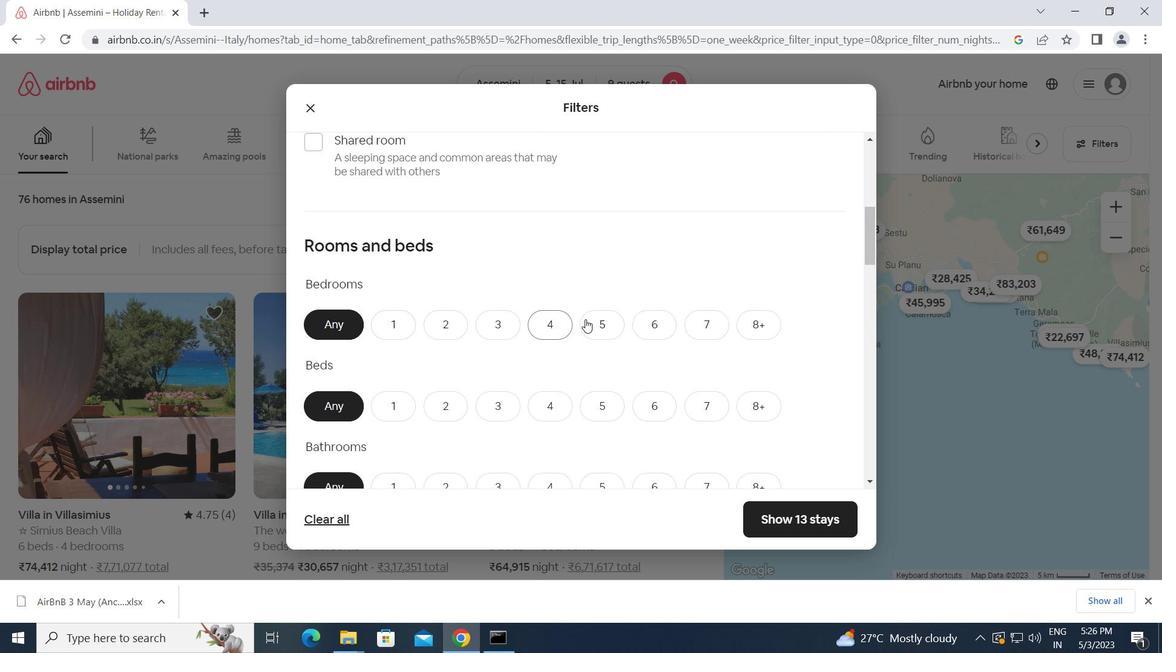 
Action: Mouse pressed left at (592, 317)
Screenshot: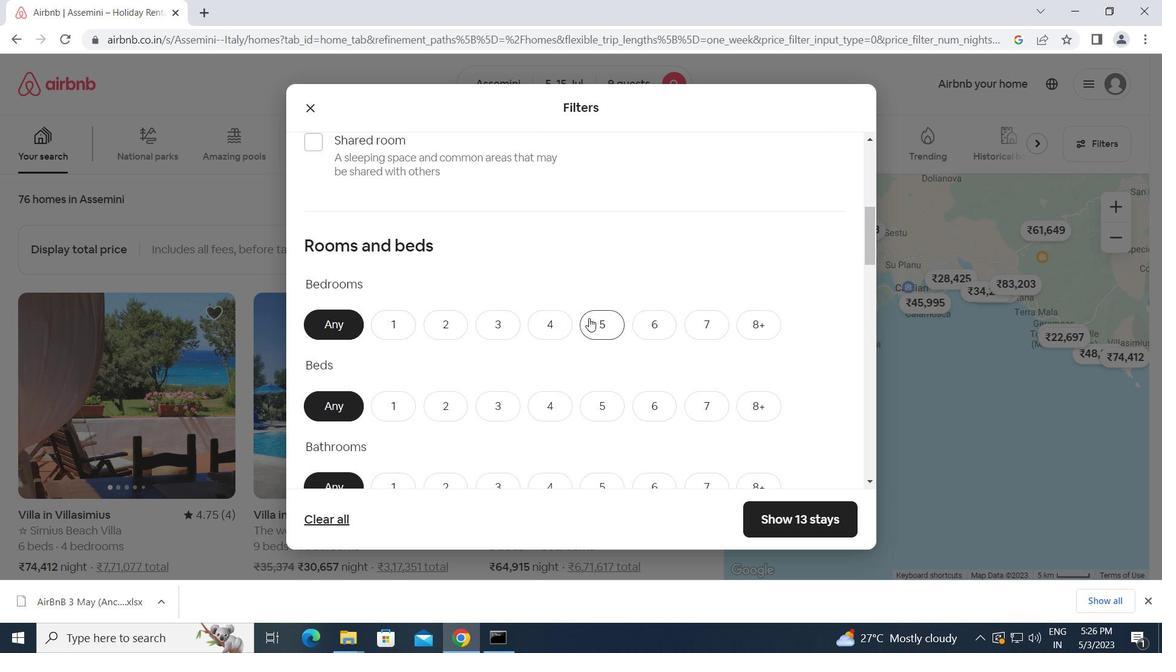 
Action: Mouse moved to (587, 400)
Screenshot: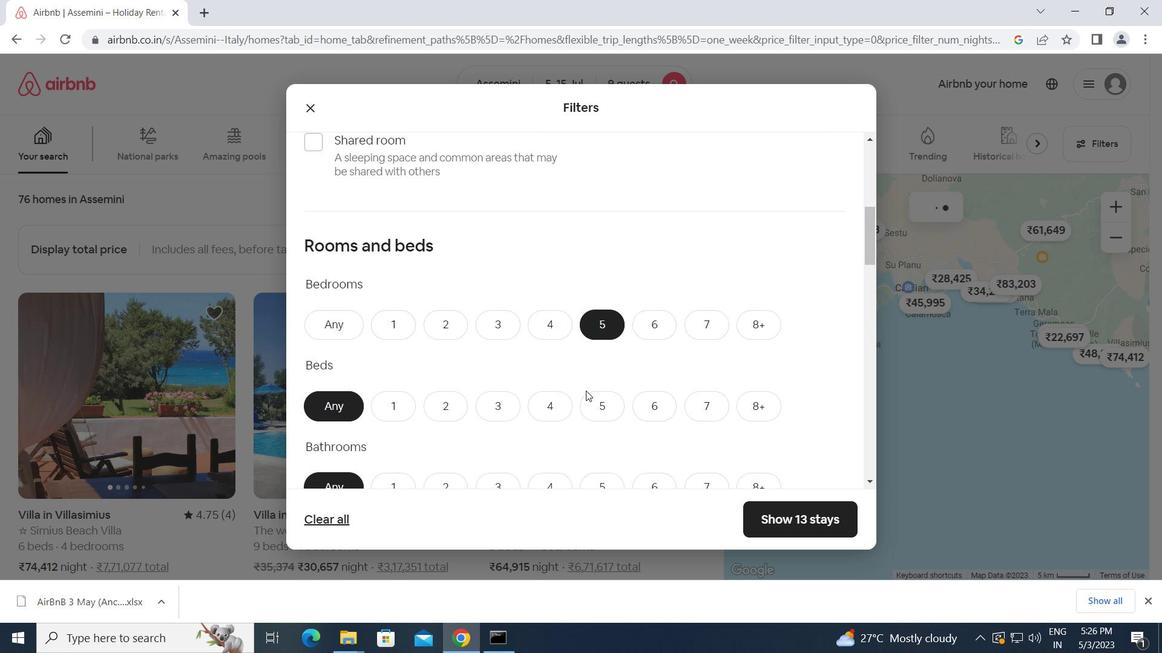 
Action: Mouse pressed left at (587, 400)
Screenshot: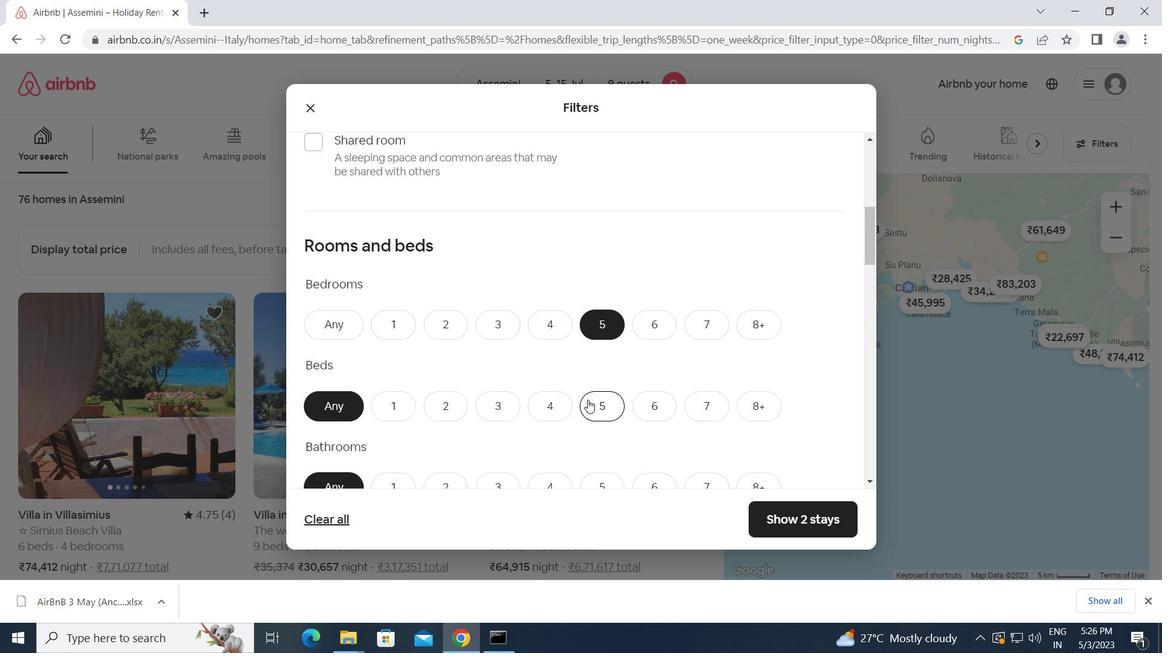 
Action: Mouse scrolled (587, 399) with delta (0, 0)
Screenshot: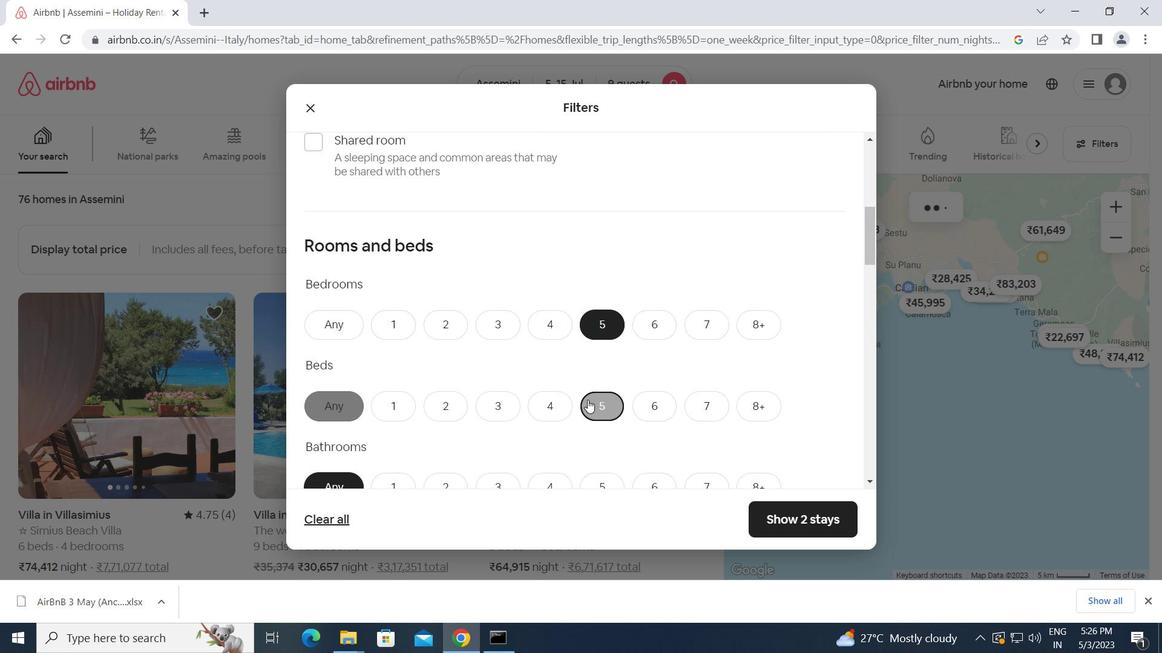 
Action: Mouse scrolled (587, 399) with delta (0, 0)
Screenshot: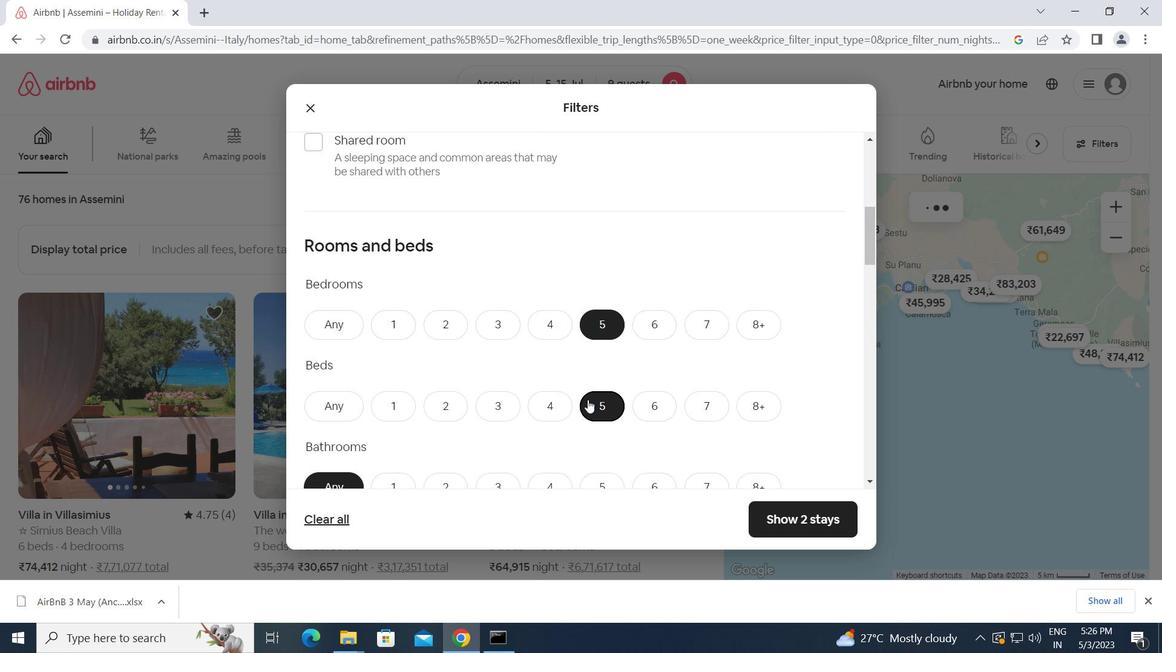 
Action: Mouse moved to (600, 332)
Screenshot: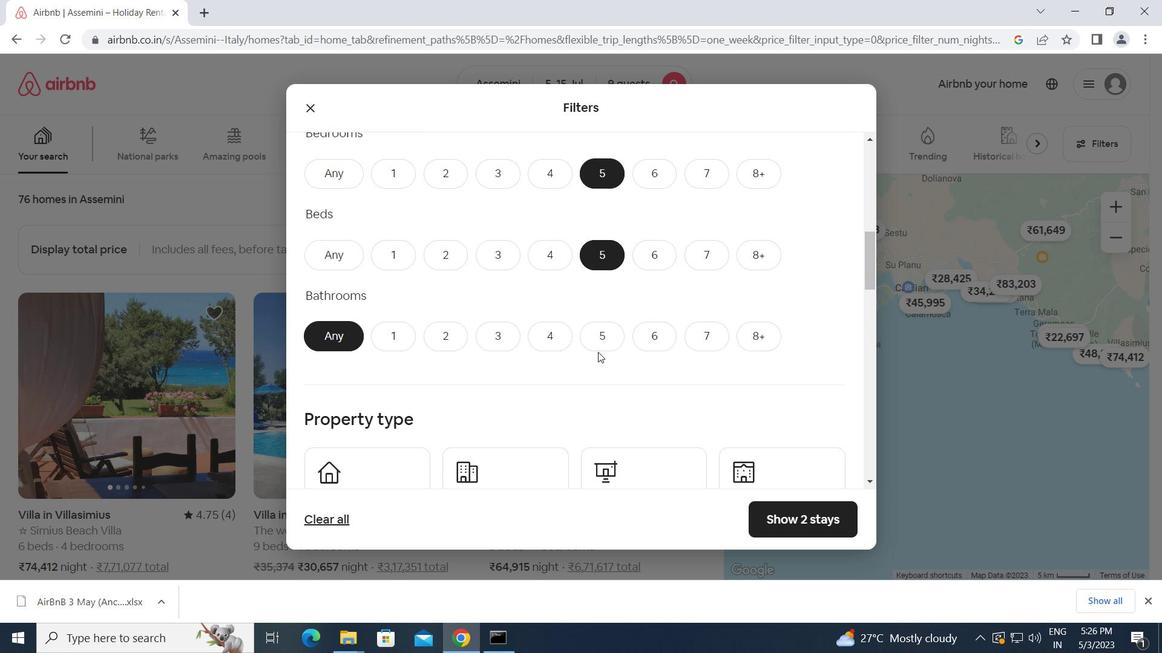 
Action: Mouse pressed left at (600, 332)
Screenshot: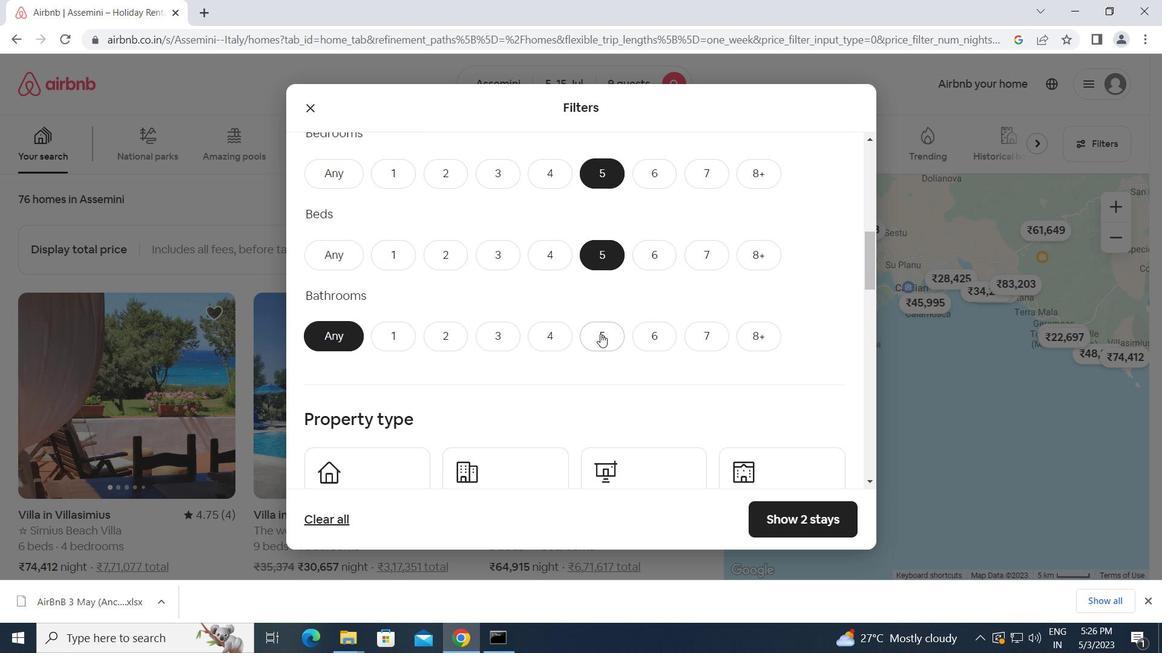 
Action: Mouse moved to (502, 397)
Screenshot: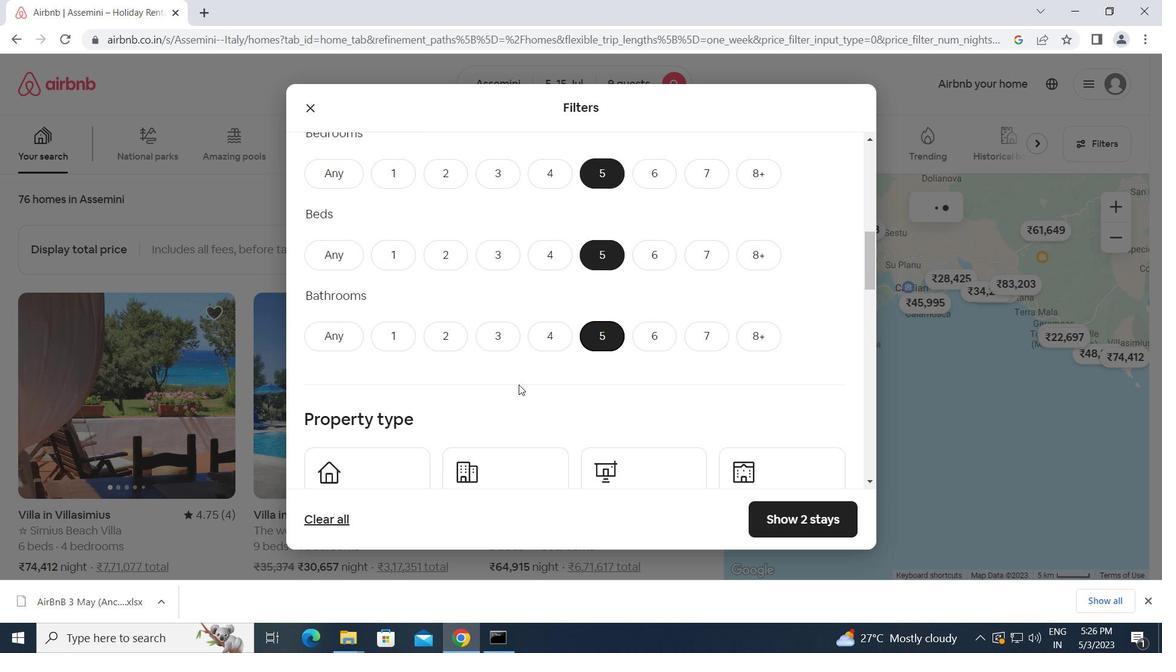 
Action: Mouse scrolled (502, 396) with delta (0, 0)
Screenshot: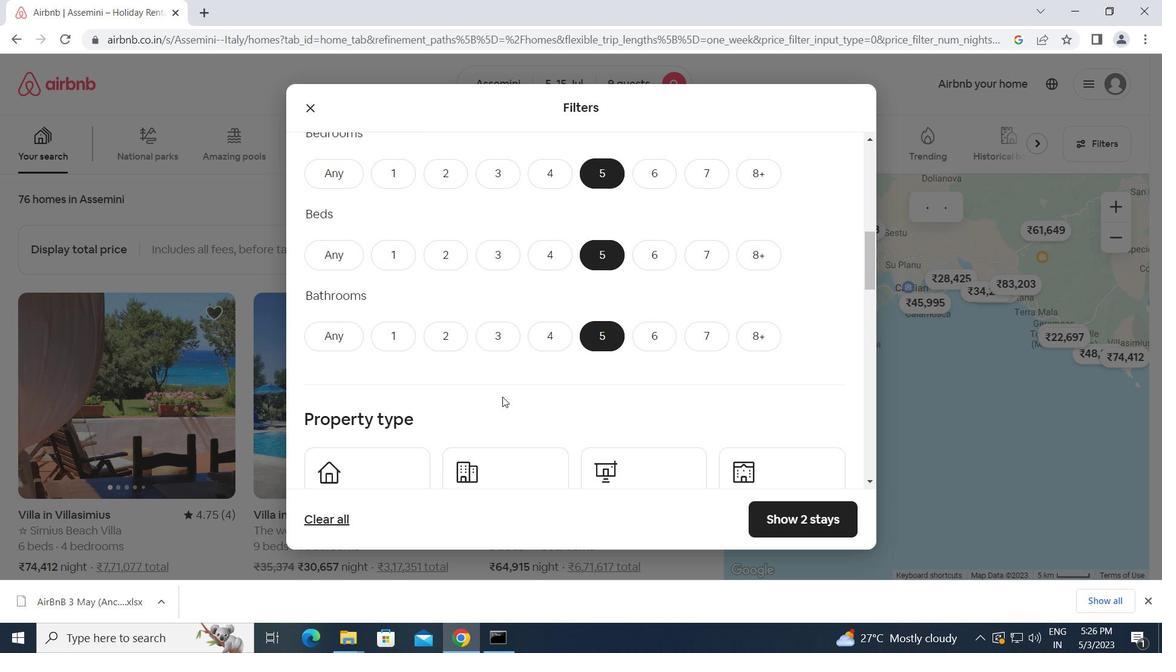 
Action: Mouse moved to (501, 397)
Screenshot: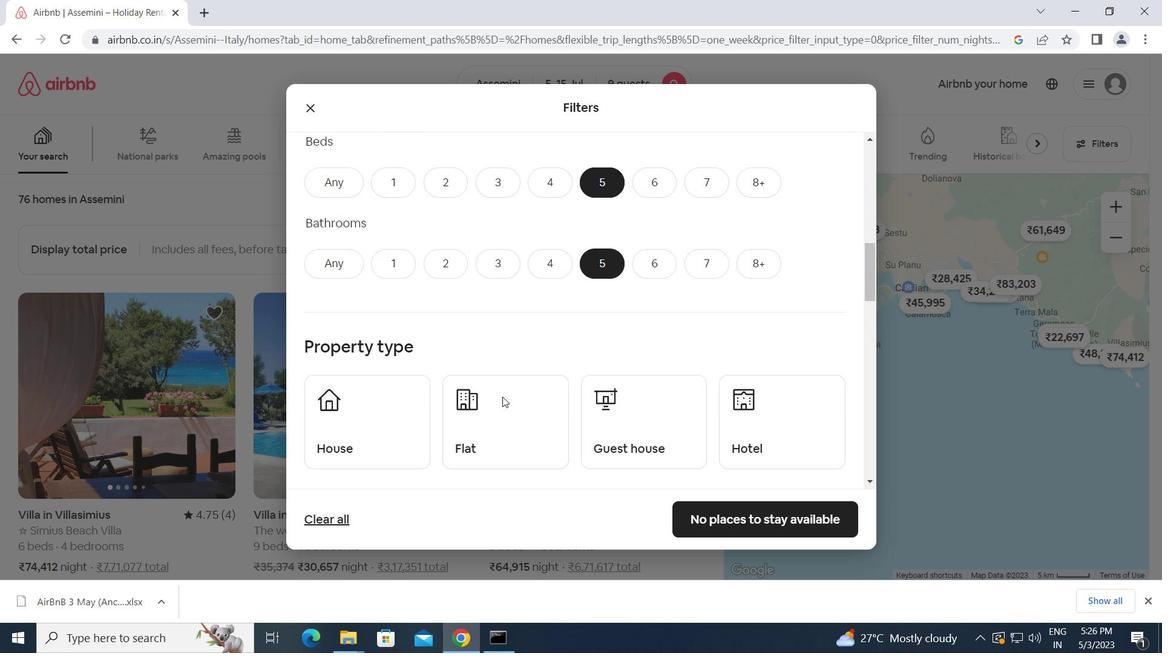 
Action: Mouse scrolled (501, 396) with delta (0, 0)
Screenshot: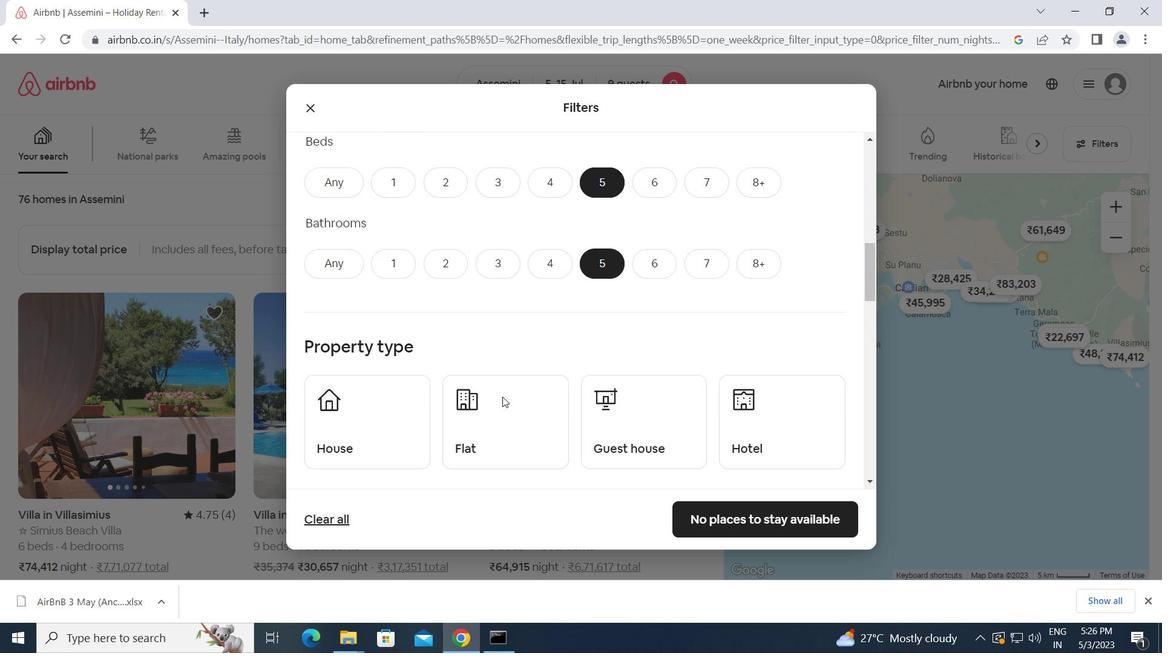 
Action: Mouse moved to (380, 364)
Screenshot: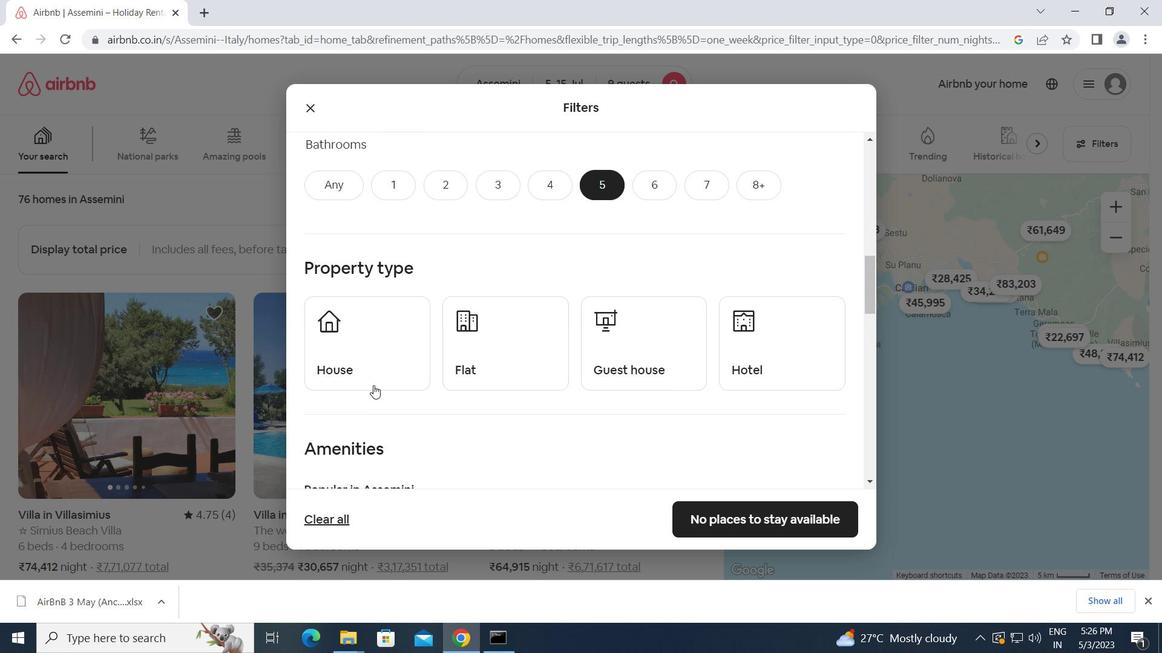 
Action: Mouse pressed left at (380, 364)
Screenshot: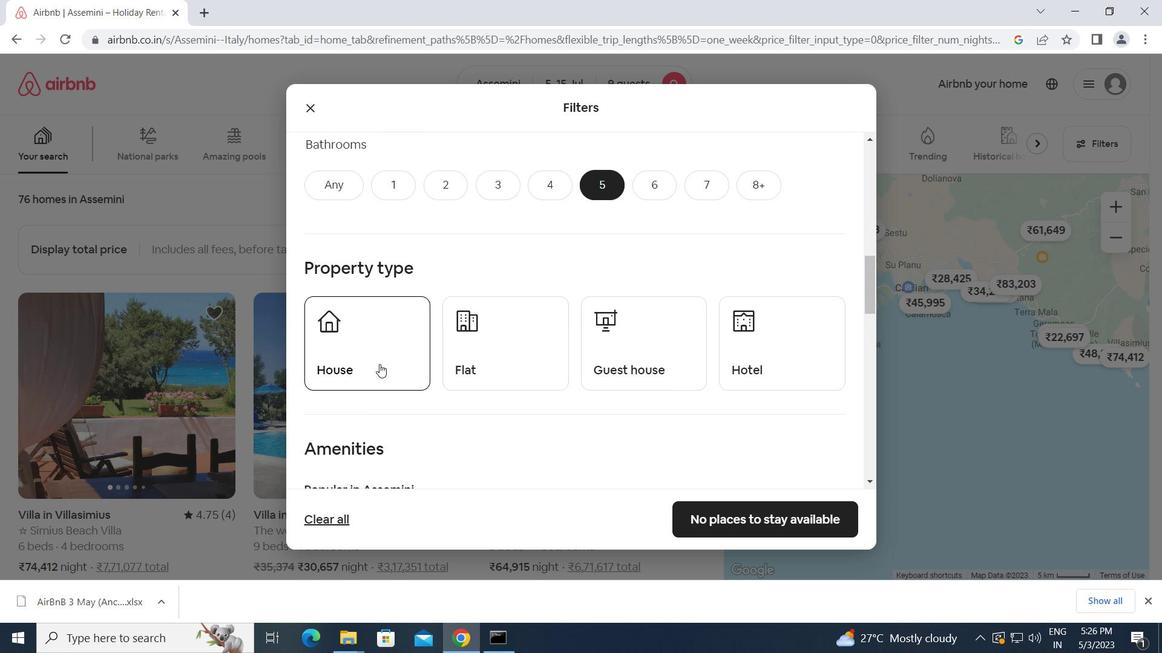 
Action: Mouse moved to (538, 364)
Screenshot: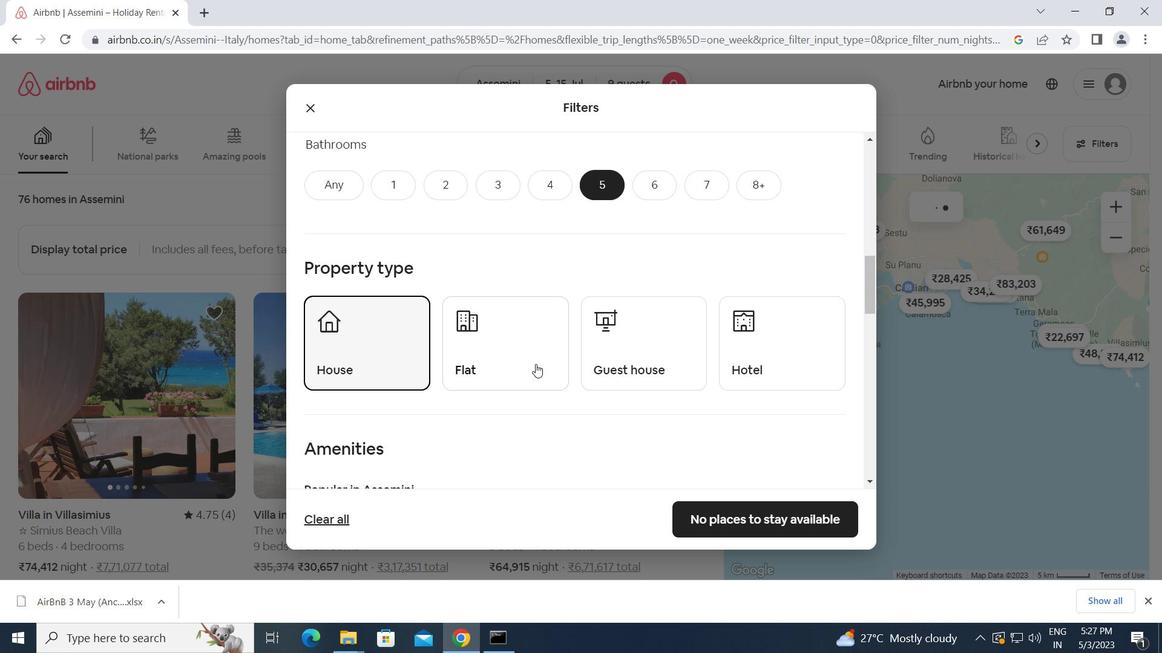 
Action: Mouse pressed left at (538, 364)
Screenshot: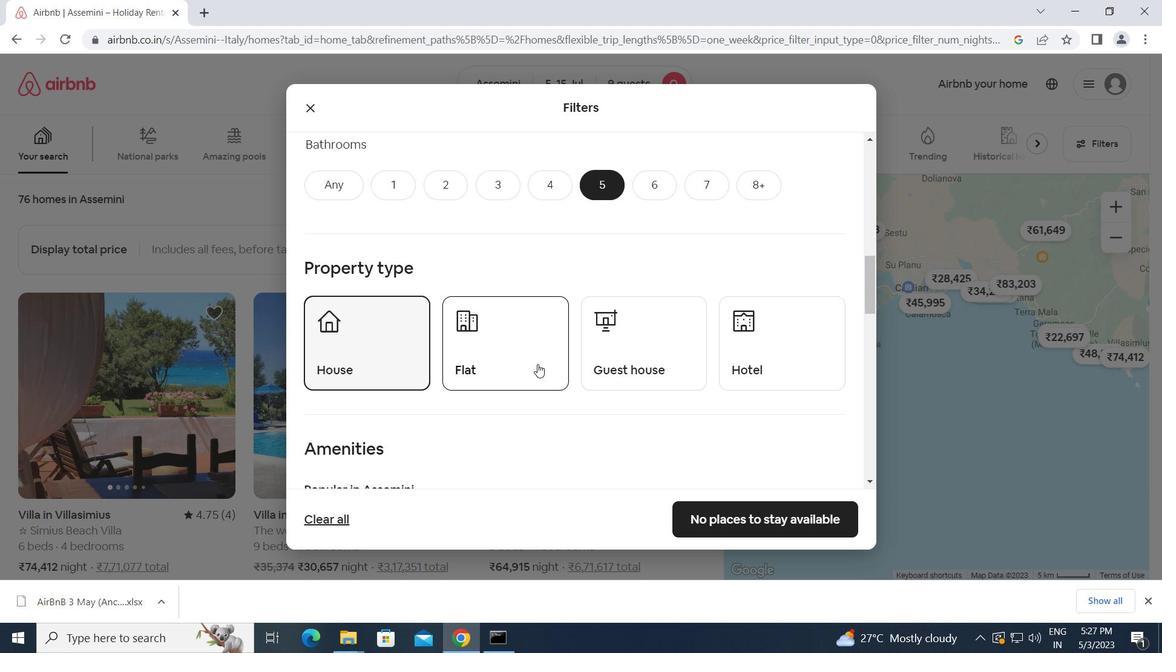
Action: Mouse moved to (624, 361)
Screenshot: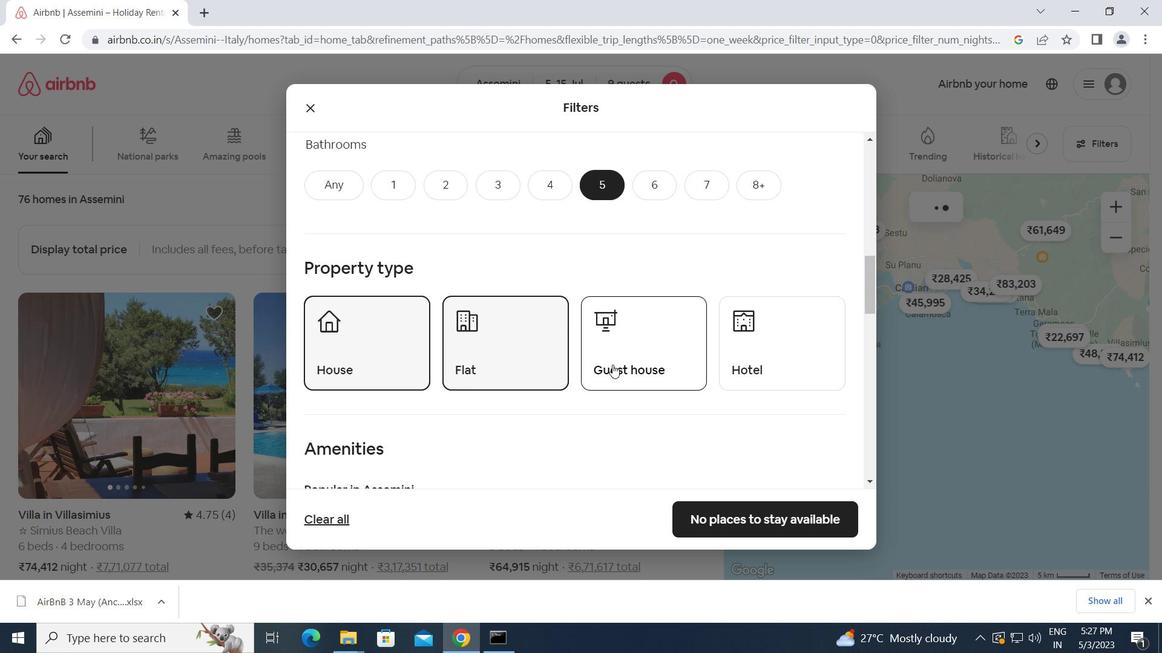 
Action: Mouse pressed left at (624, 361)
Screenshot: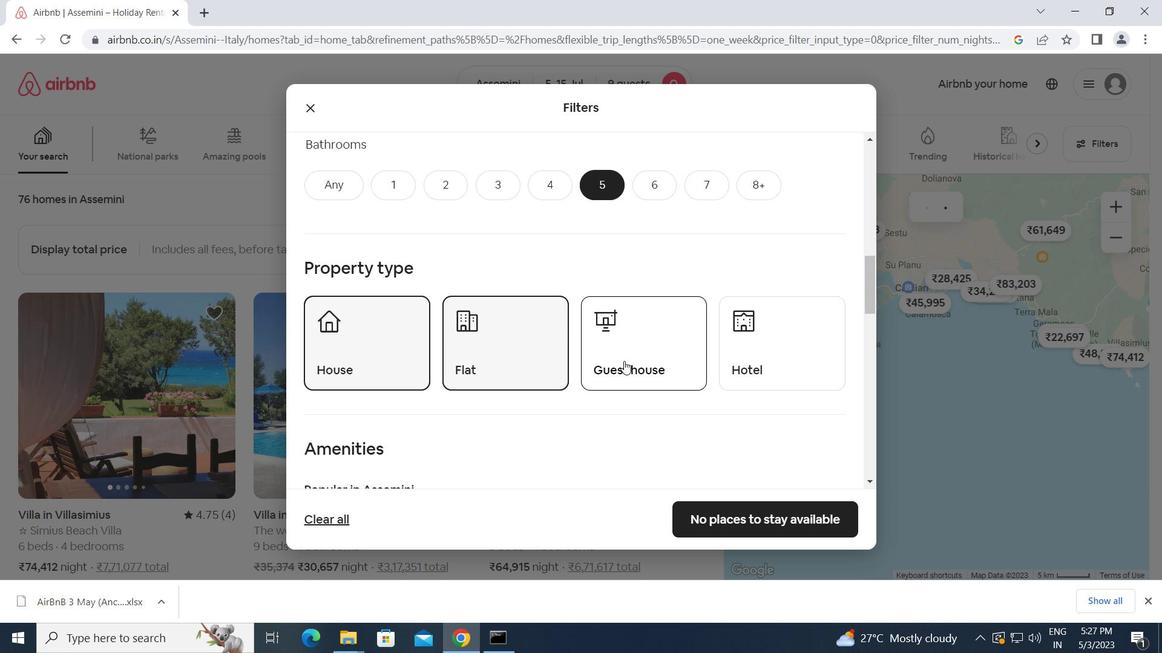 
Action: Mouse moved to (539, 409)
Screenshot: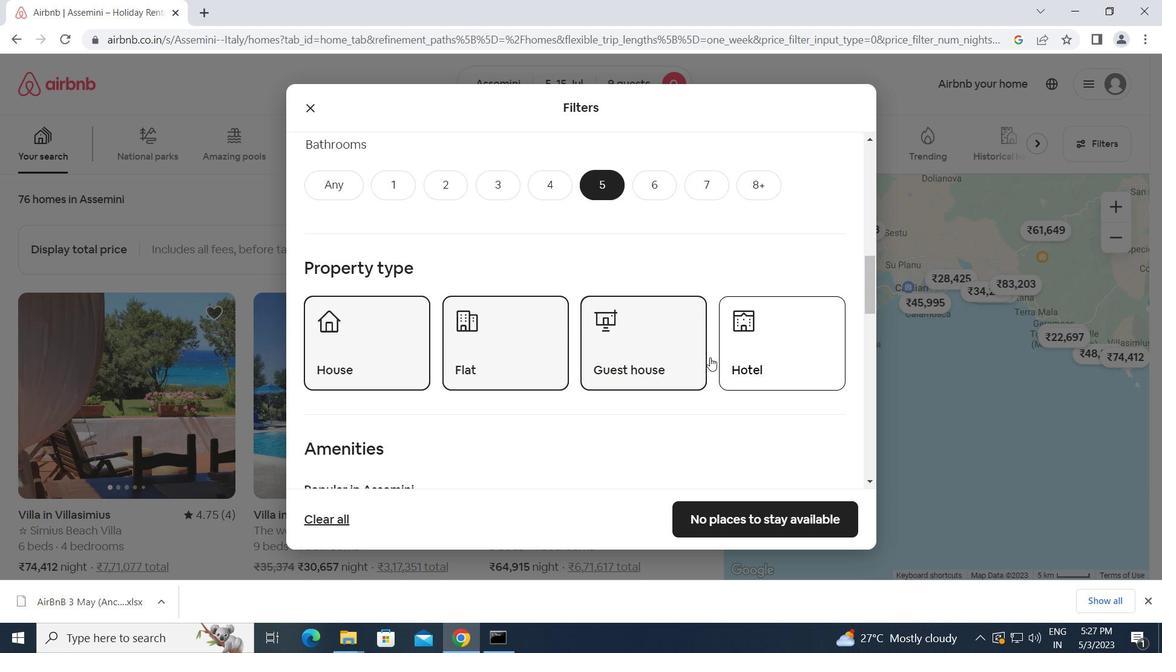 
Action: Mouse scrolled (539, 408) with delta (0, 0)
Screenshot: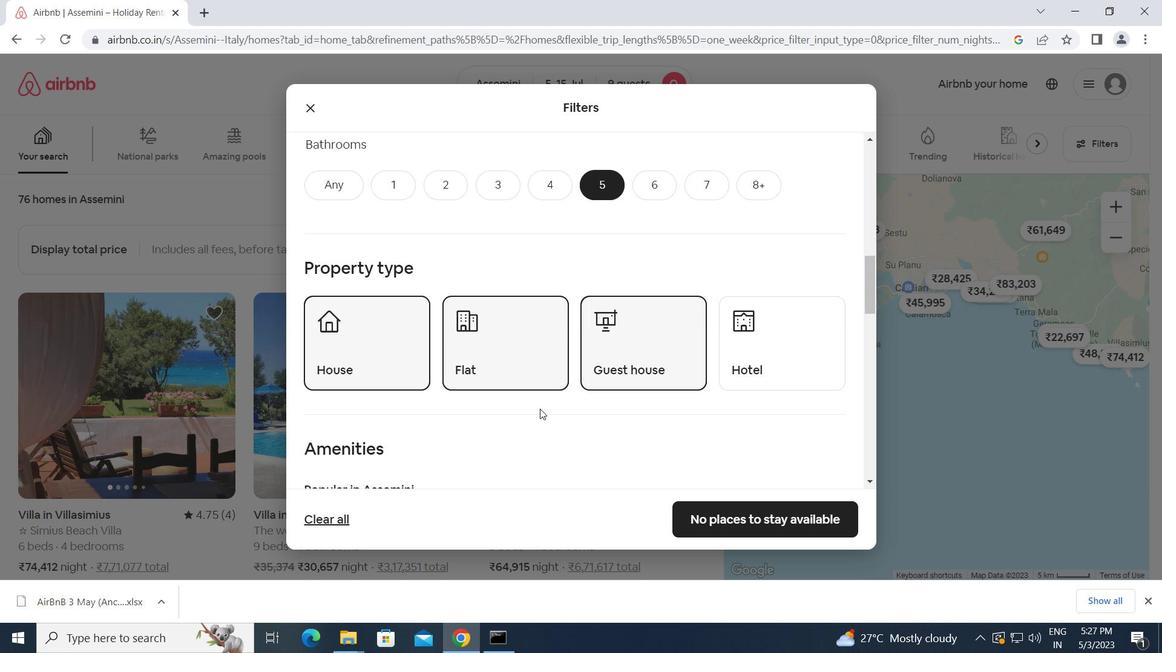 
Action: Mouse scrolled (539, 408) with delta (0, 0)
Screenshot: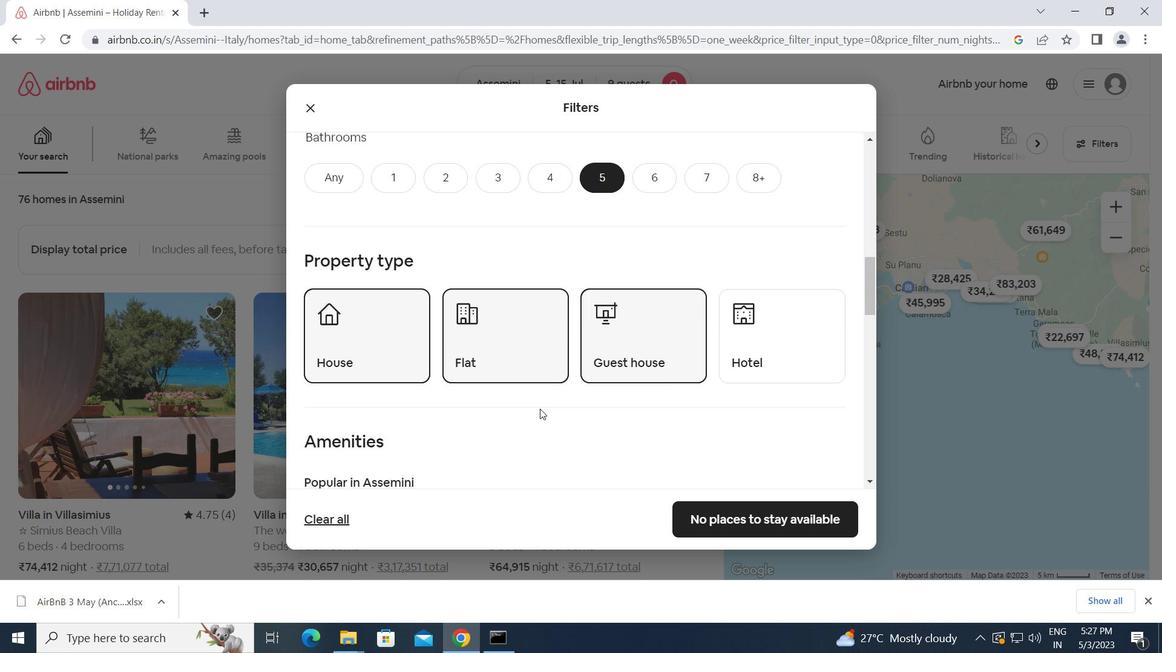 
Action: Mouse scrolled (539, 408) with delta (0, 0)
Screenshot: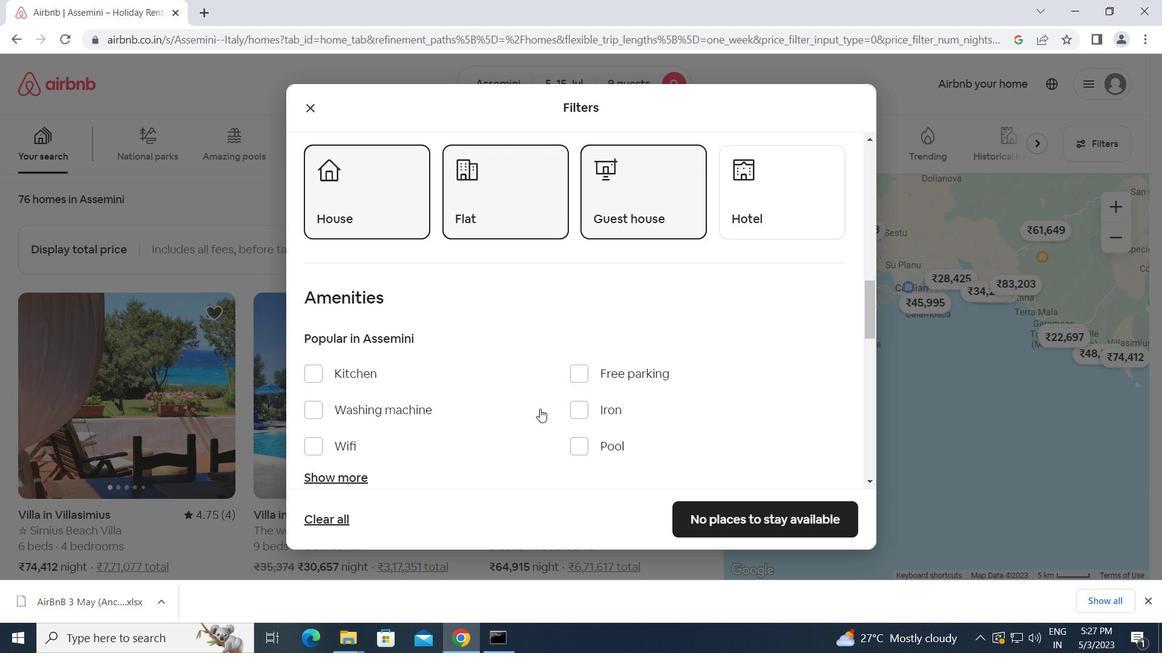 
Action: Mouse scrolled (539, 408) with delta (0, 0)
Screenshot: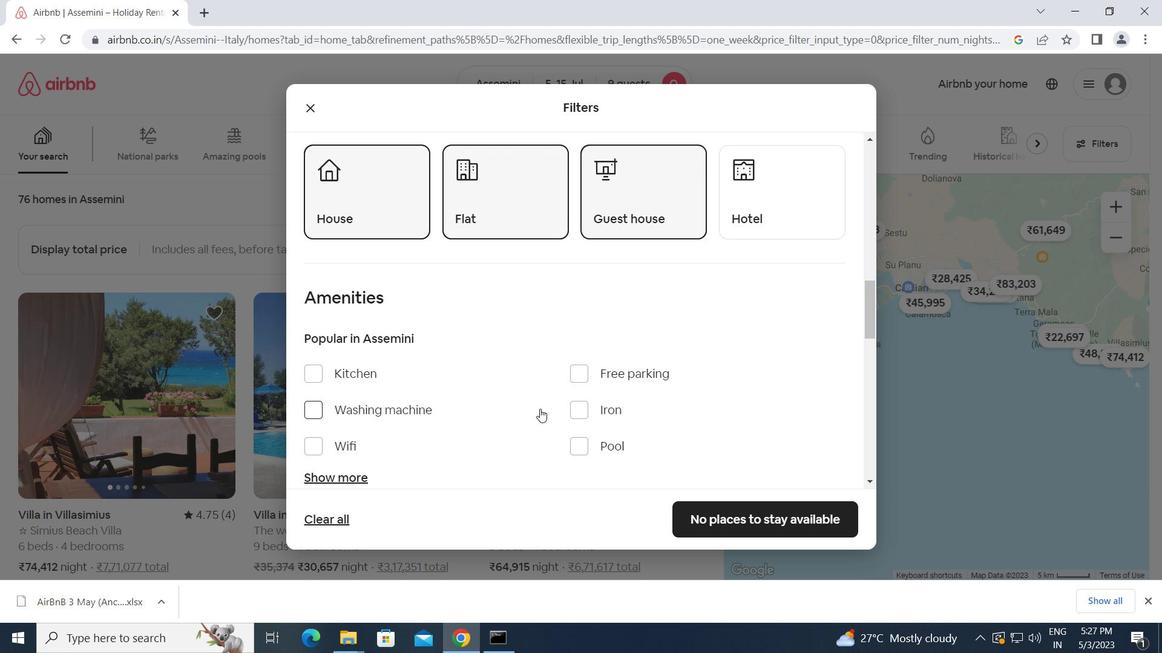 
Action: Mouse moved to (539, 409)
Screenshot: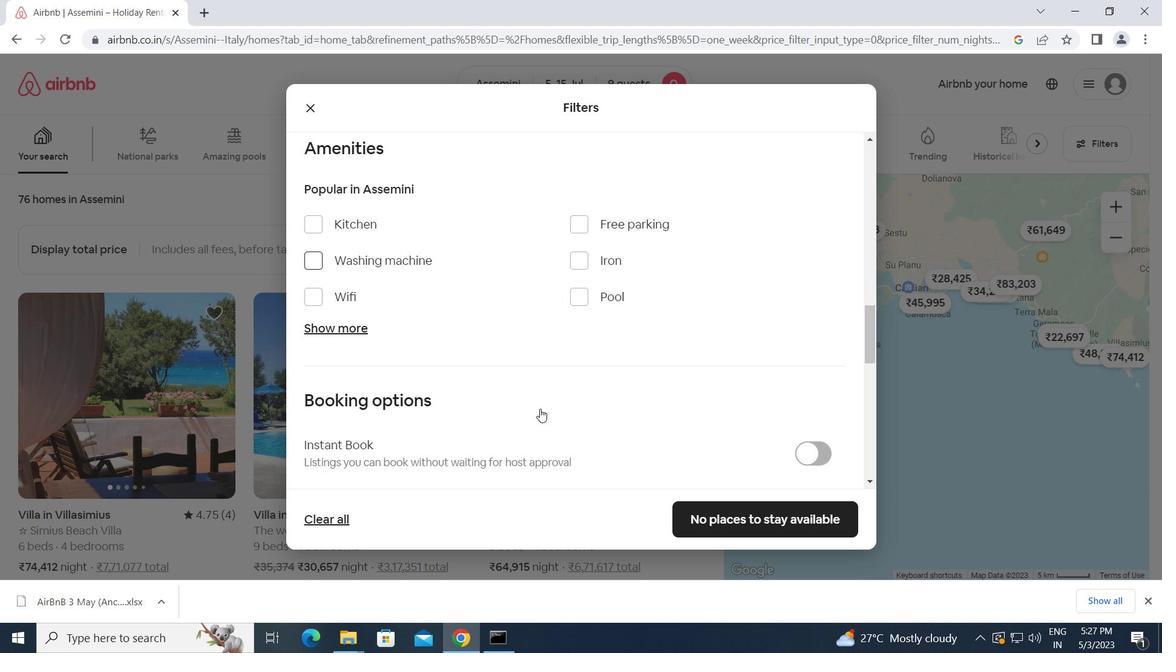 
Action: Mouse scrolled (539, 408) with delta (0, 0)
Screenshot: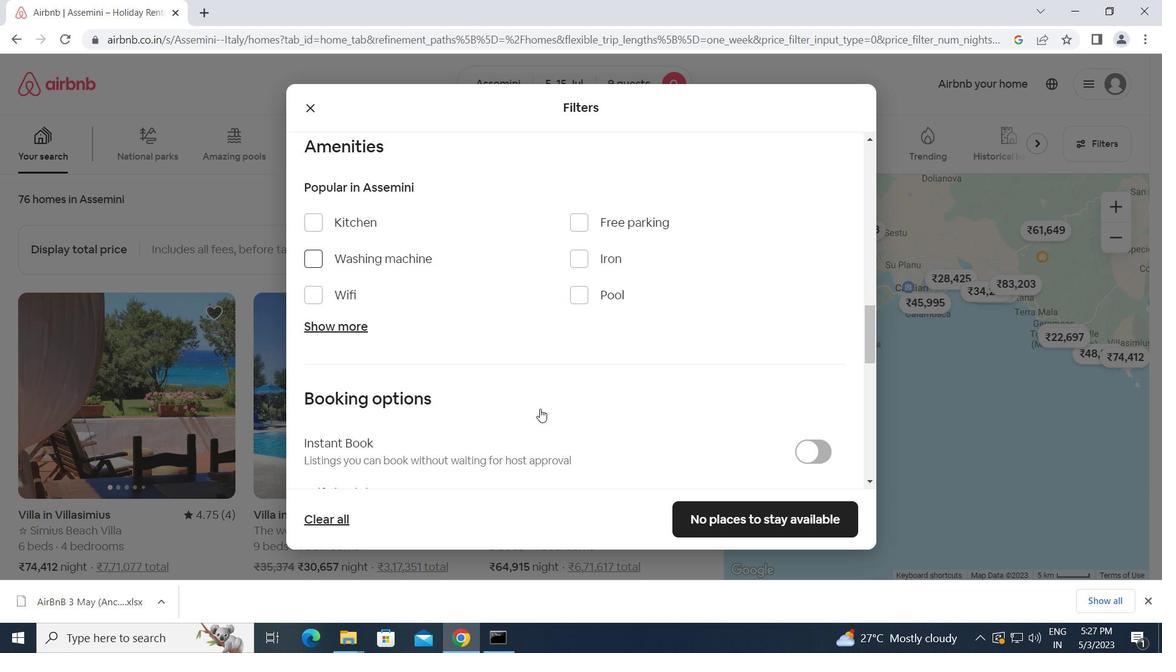 
Action: Mouse scrolled (539, 408) with delta (0, 0)
Screenshot: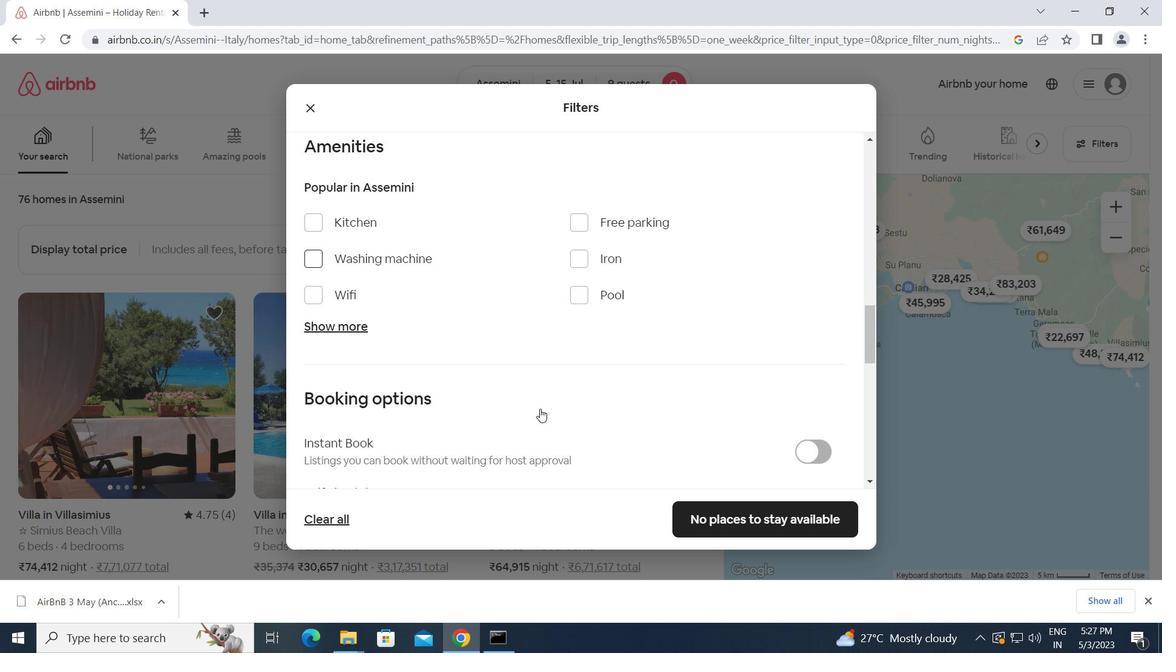 
Action: Mouse moved to (809, 343)
Screenshot: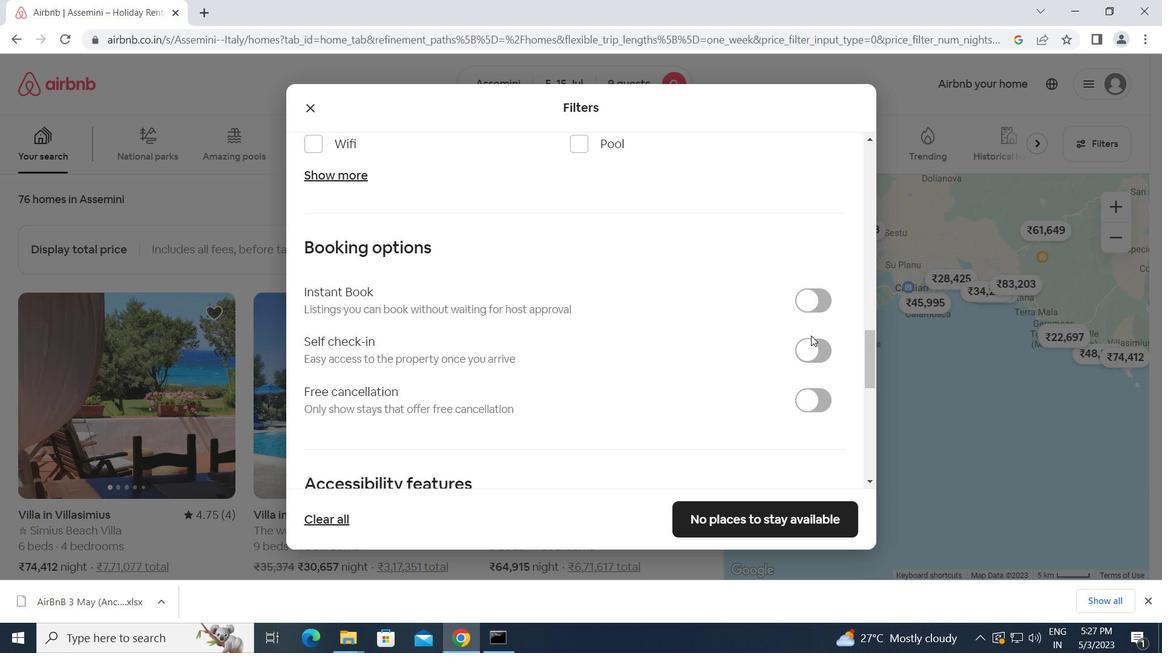 
Action: Mouse pressed left at (809, 343)
Screenshot: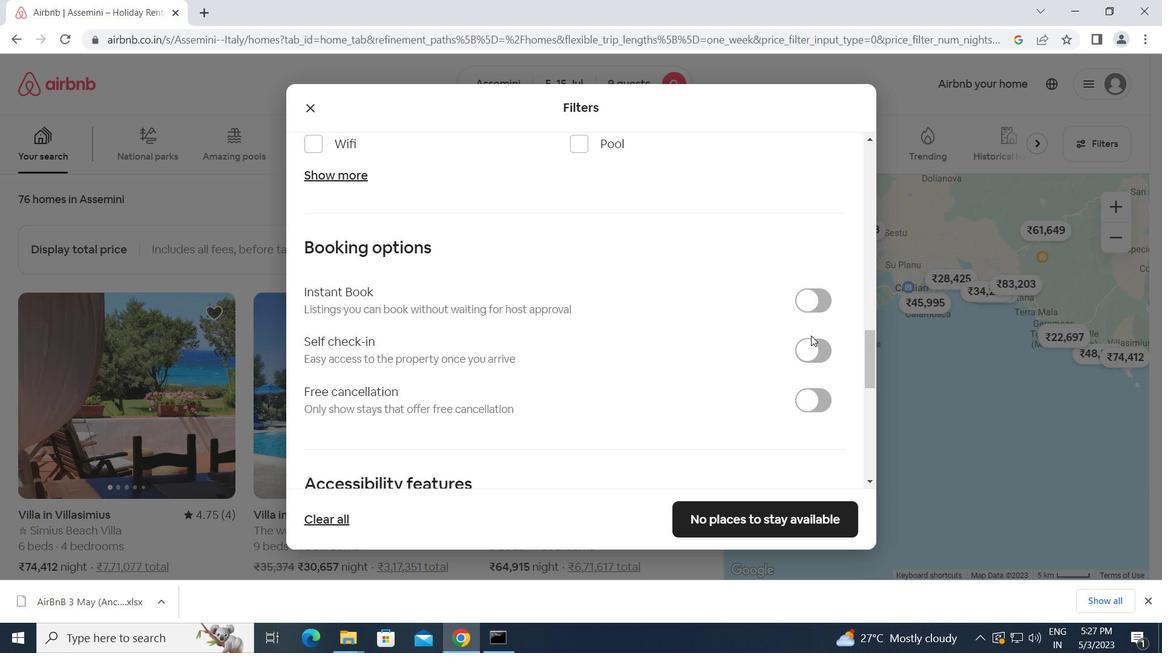 
Action: Mouse moved to (679, 377)
Screenshot: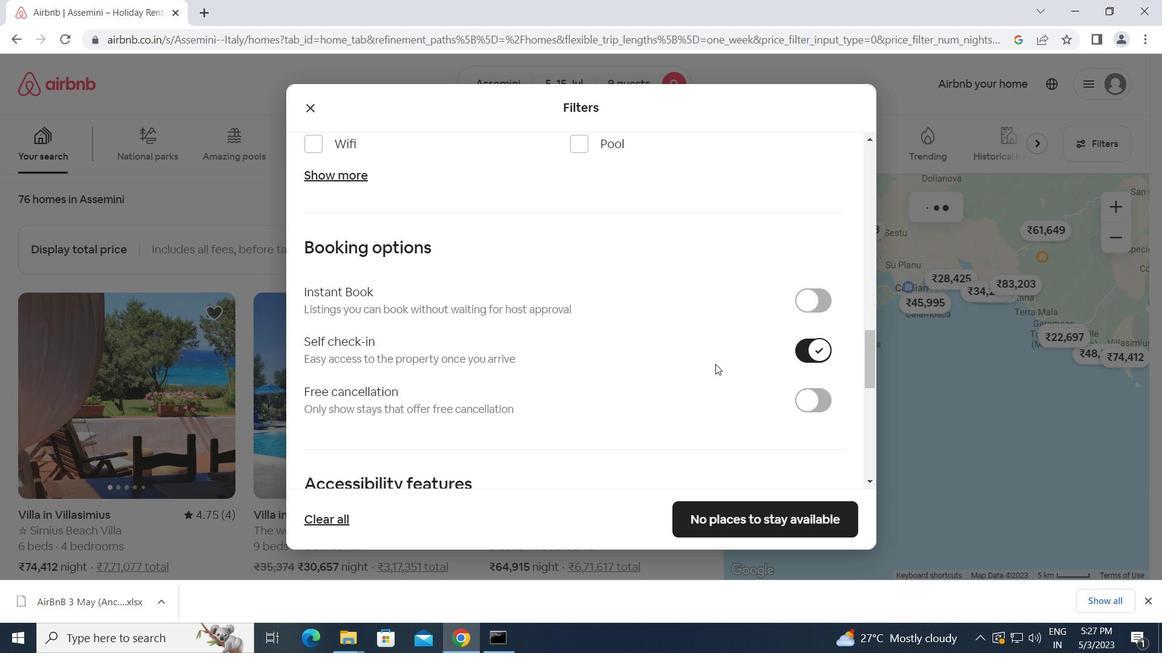 
Action: Mouse scrolled (679, 376) with delta (0, 0)
Screenshot: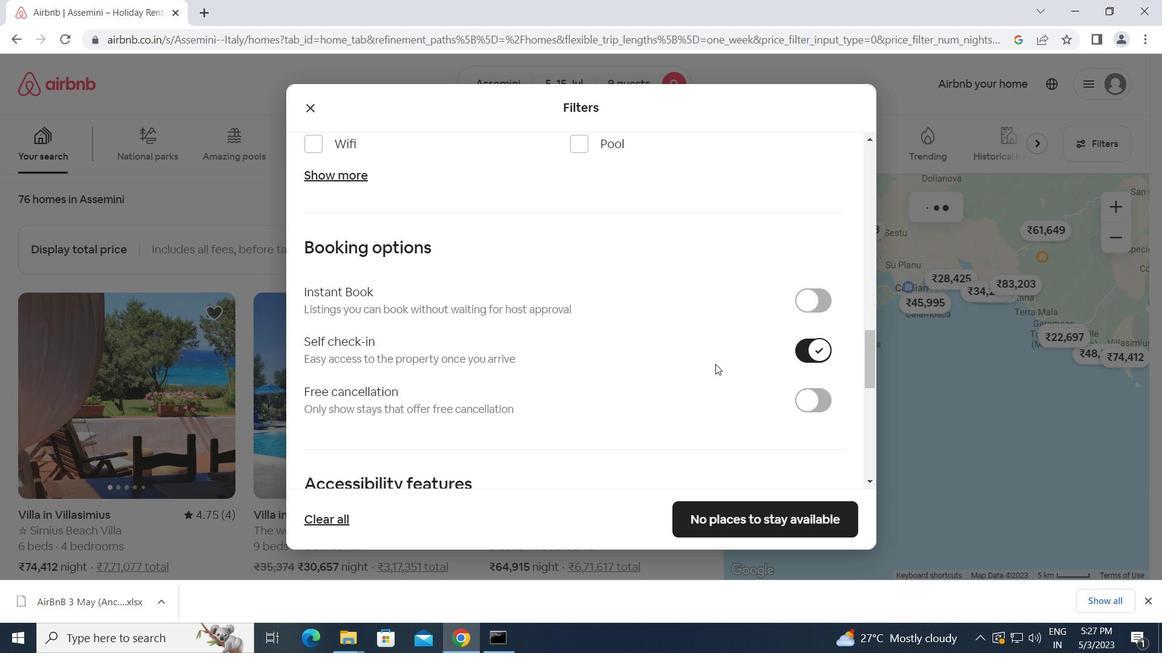 
Action: Mouse moved to (671, 380)
Screenshot: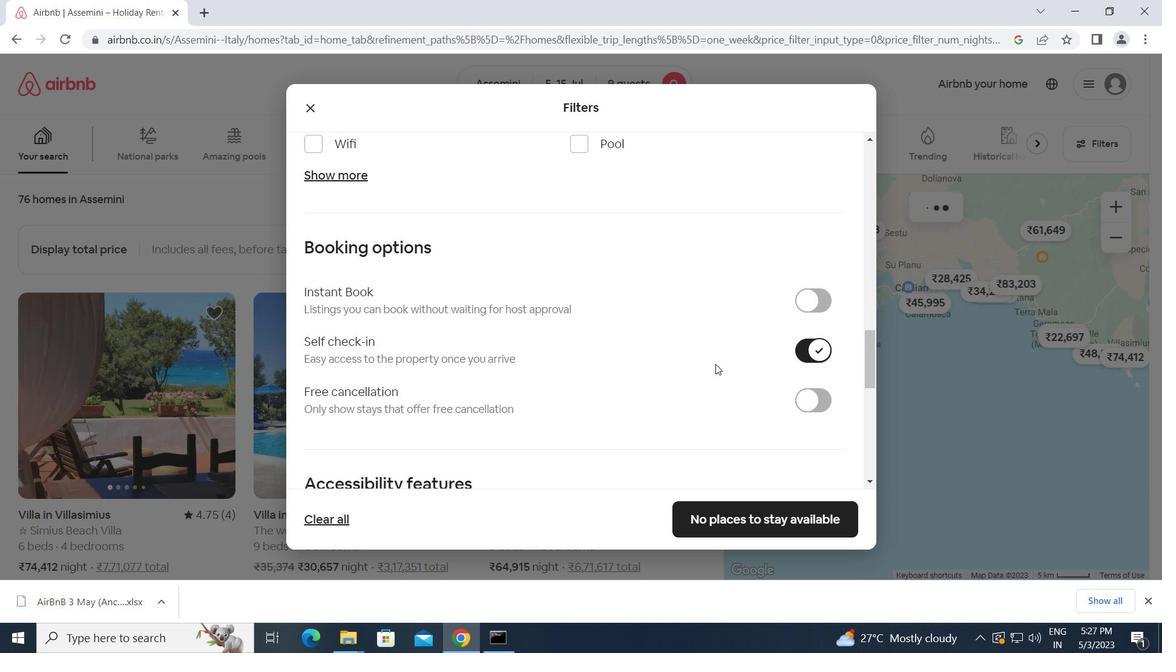 
Action: Mouse scrolled (671, 379) with delta (0, 0)
Screenshot: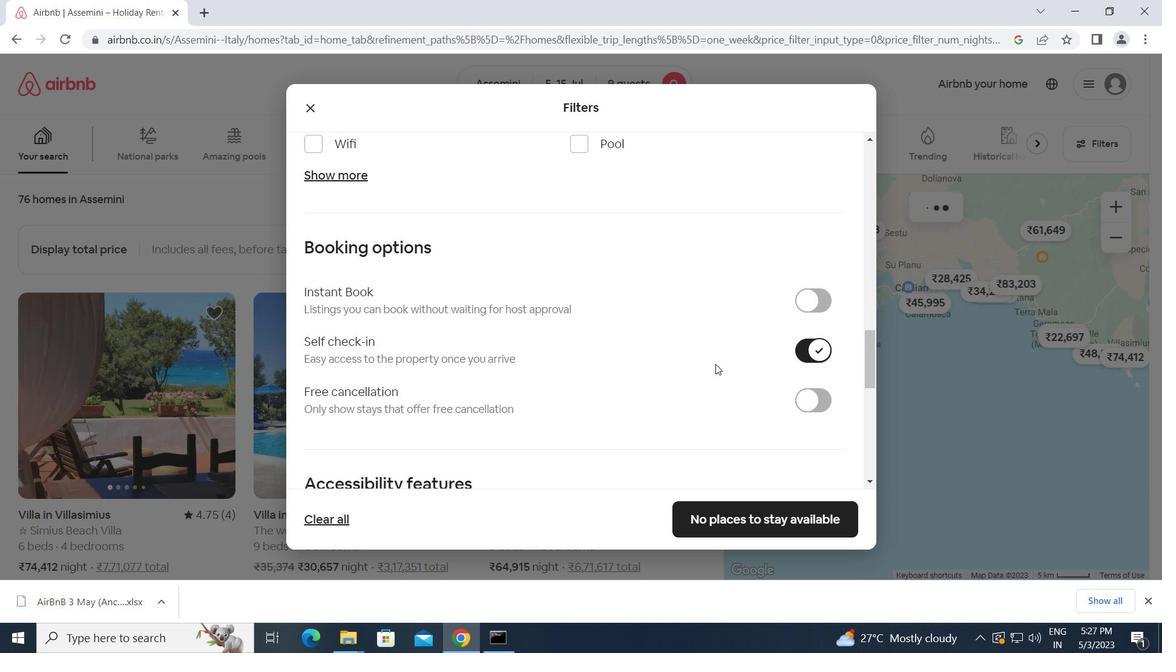 
Action: Mouse moved to (664, 381)
Screenshot: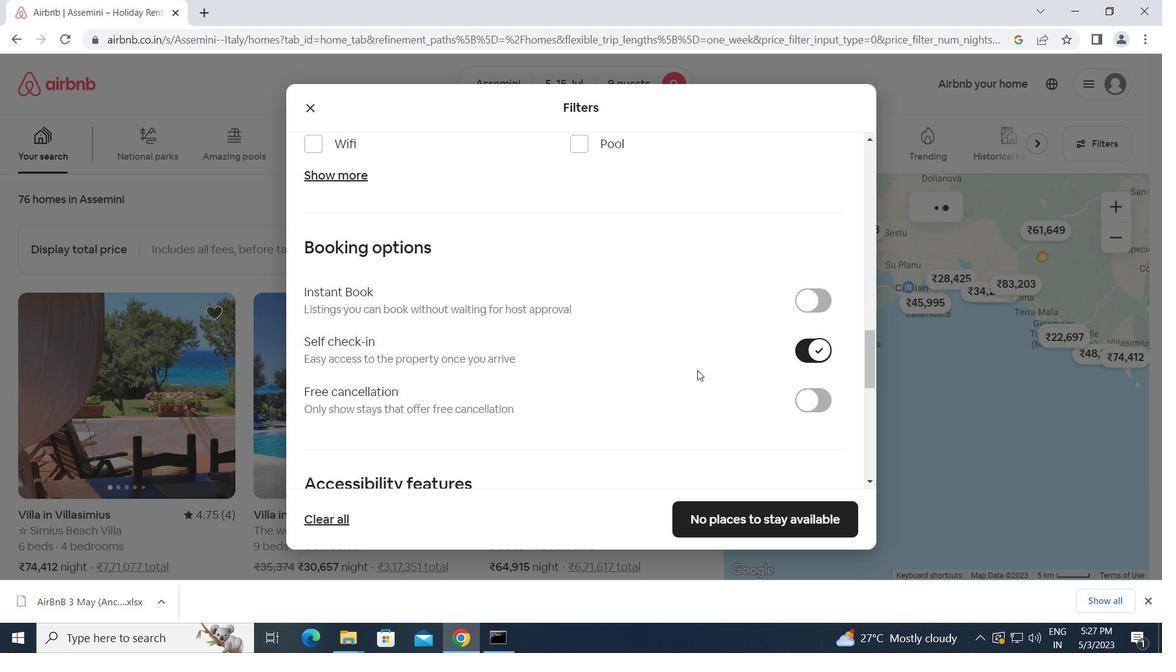 
Action: Mouse scrolled (664, 381) with delta (0, 0)
Screenshot: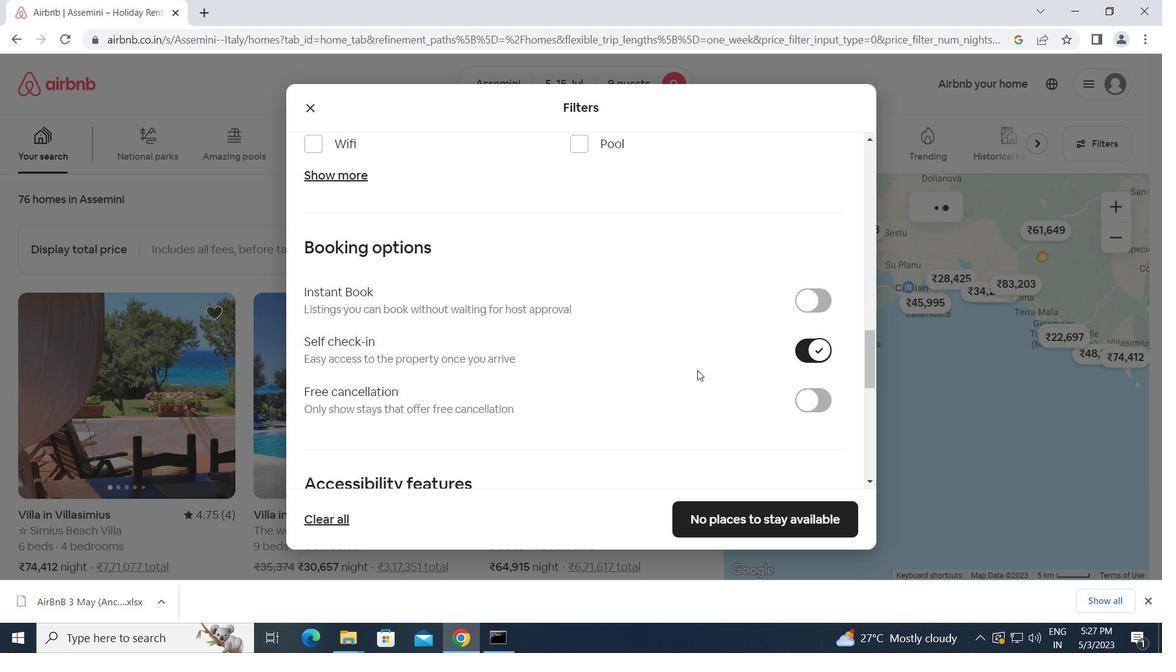 
Action: Mouse moved to (661, 382)
Screenshot: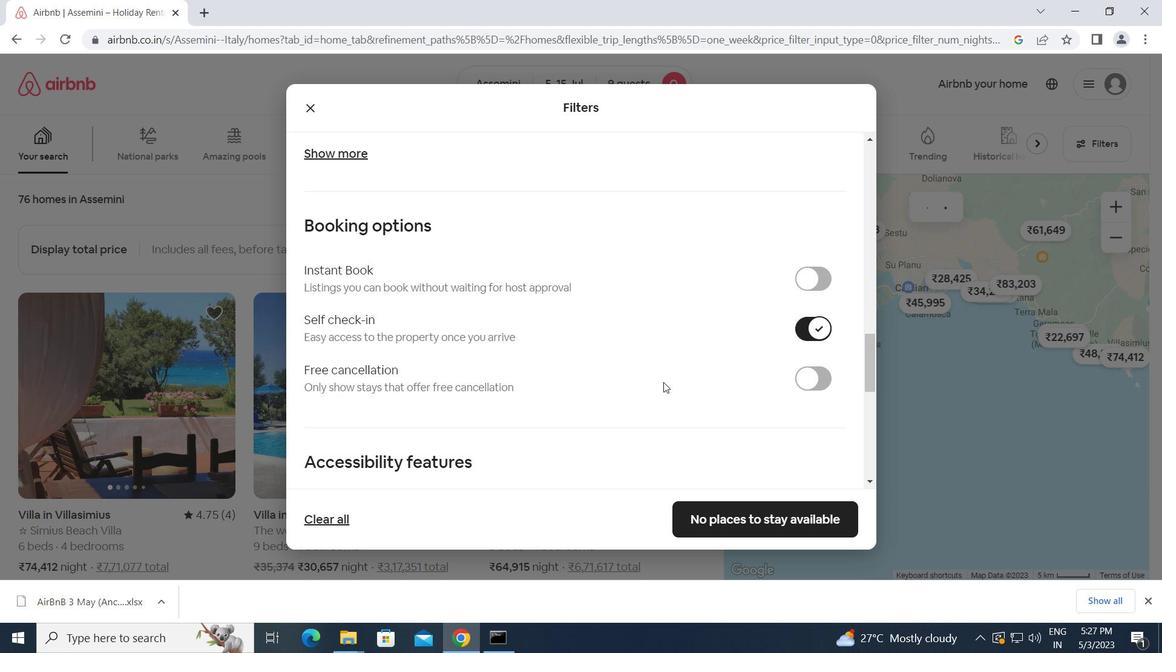 
Action: Mouse scrolled (661, 381) with delta (0, 0)
Screenshot: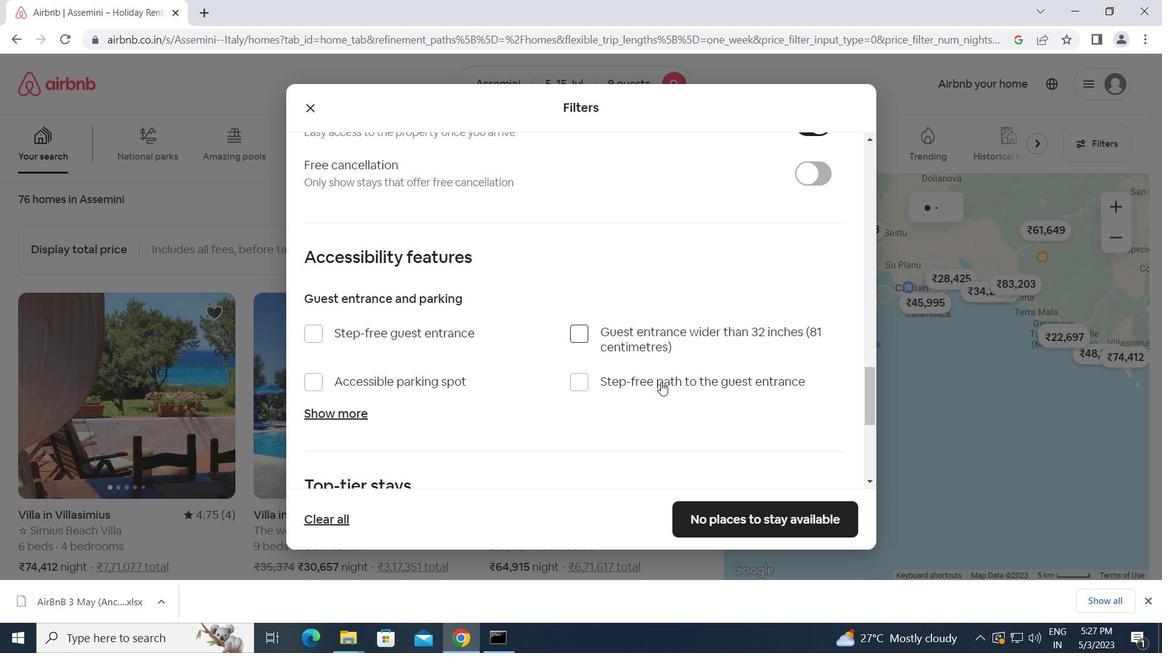 
Action: Mouse scrolled (661, 381) with delta (0, 0)
Screenshot: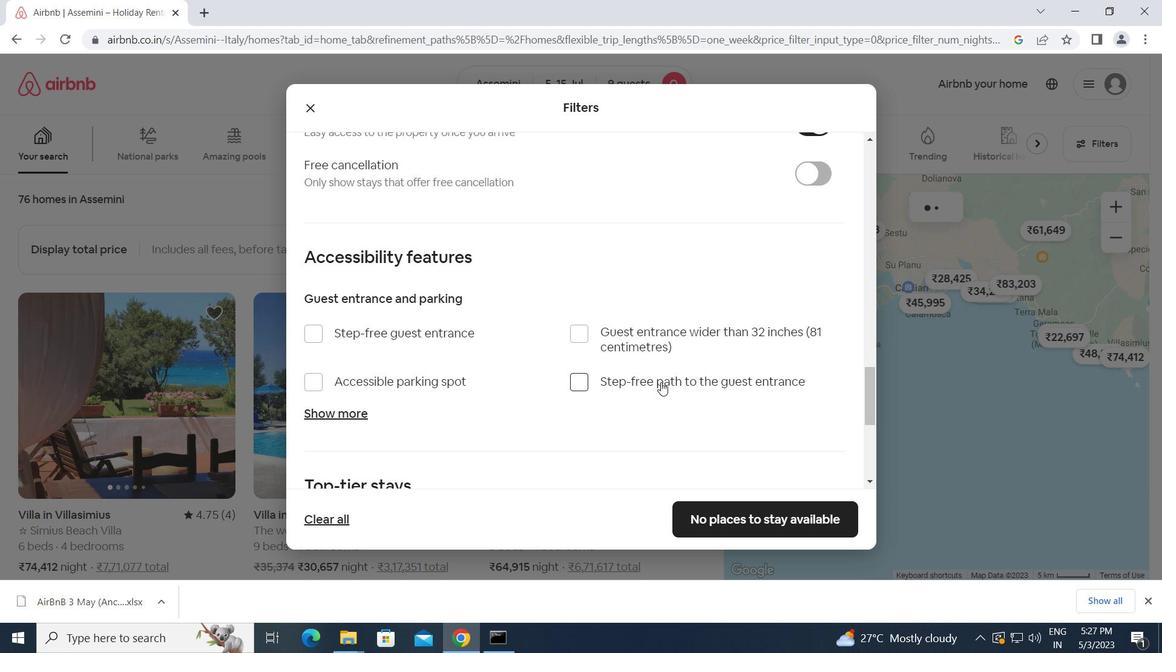 
Action: Mouse moved to (659, 382)
Screenshot: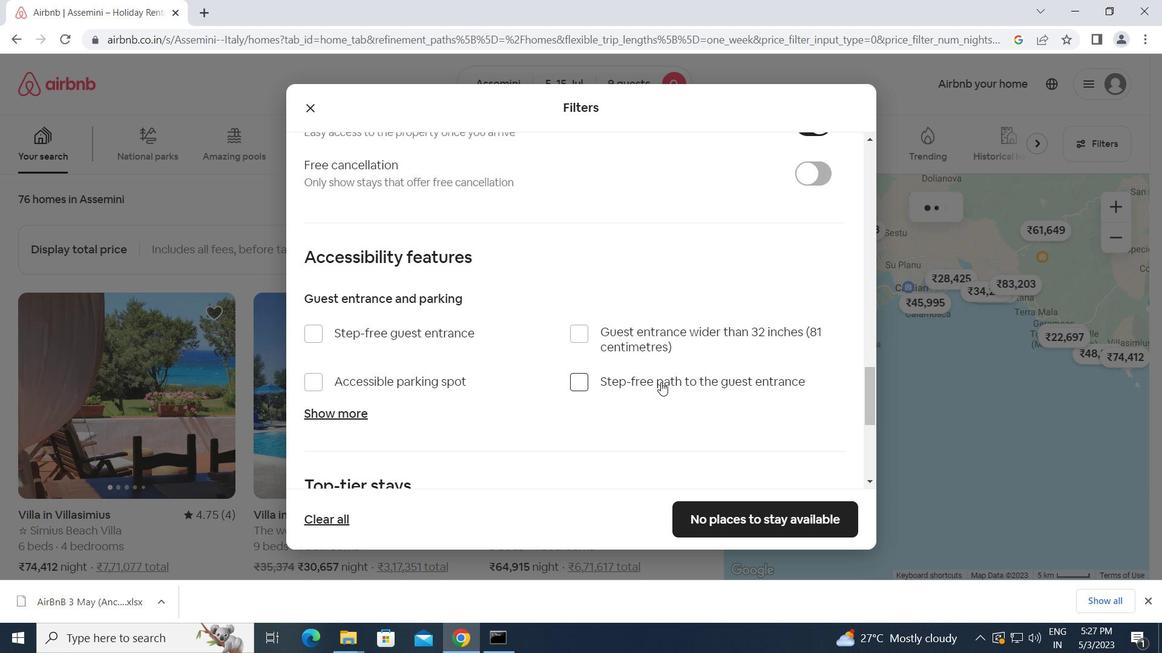 
Action: Mouse scrolled (659, 381) with delta (0, 0)
Screenshot: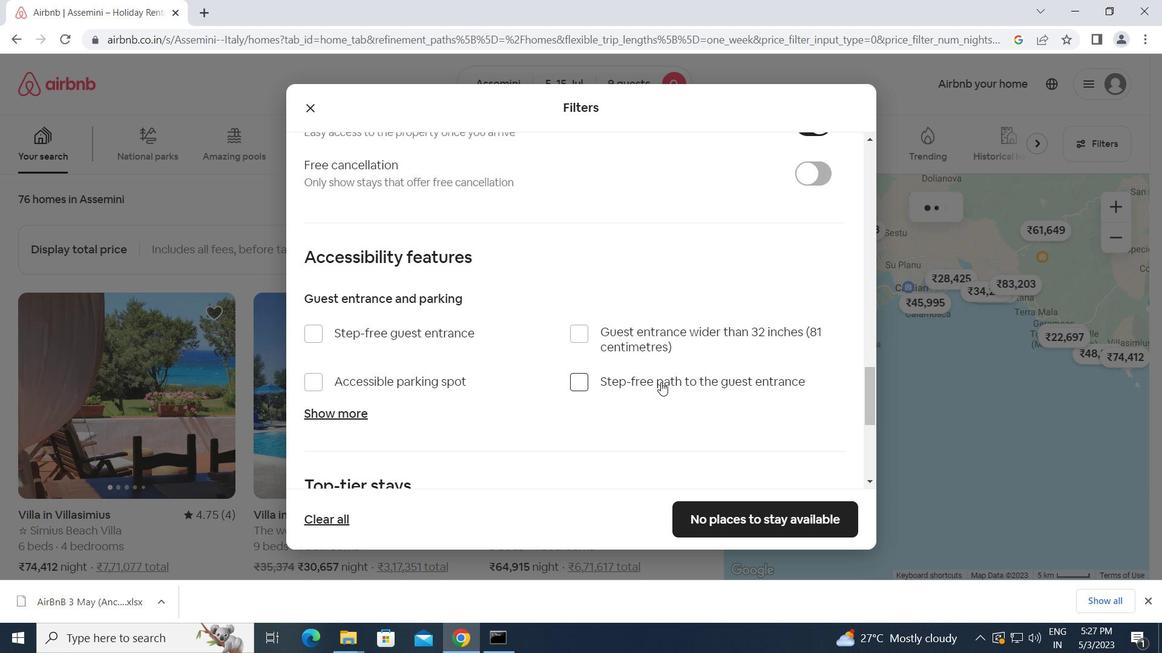 
Action: Mouse moved to (403, 410)
Screenshot: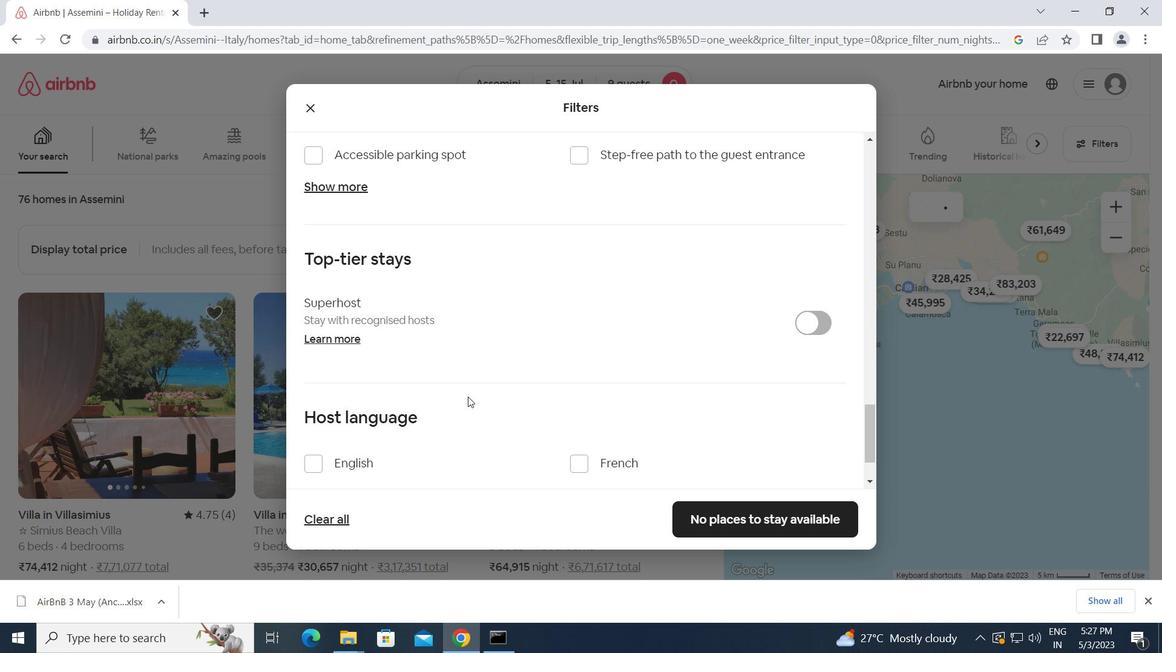 
Action: Mouse scrolled (403, 409) with delta (0, 0)
Screenshot: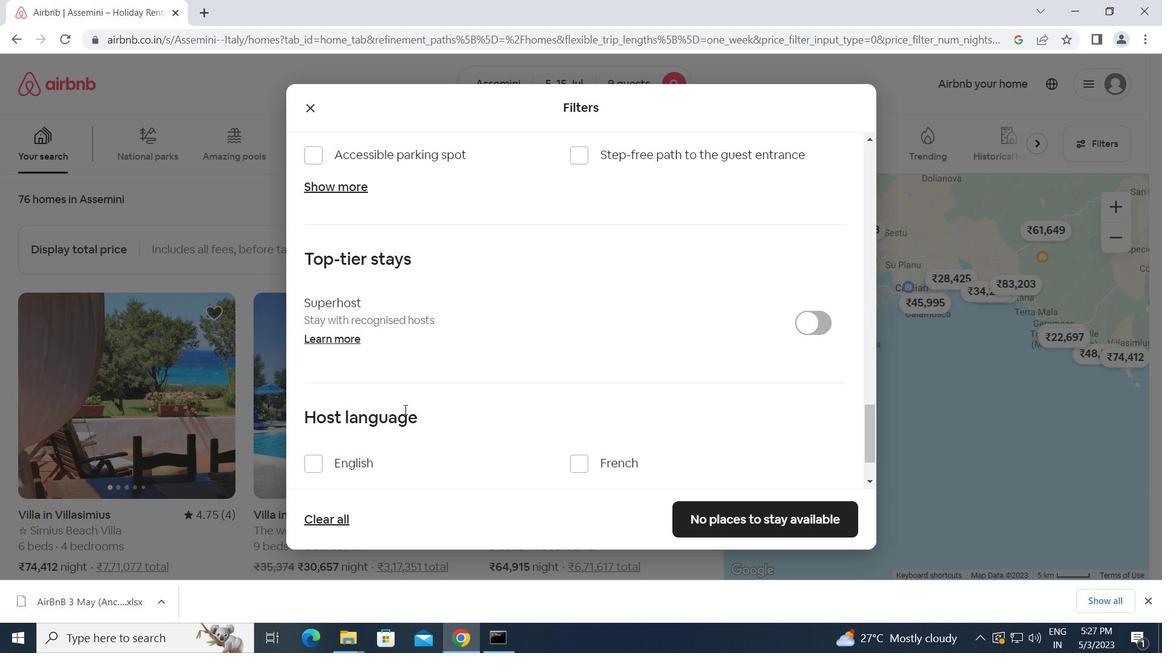 
Action: Mouse moved to (303, 389)
Screenshot: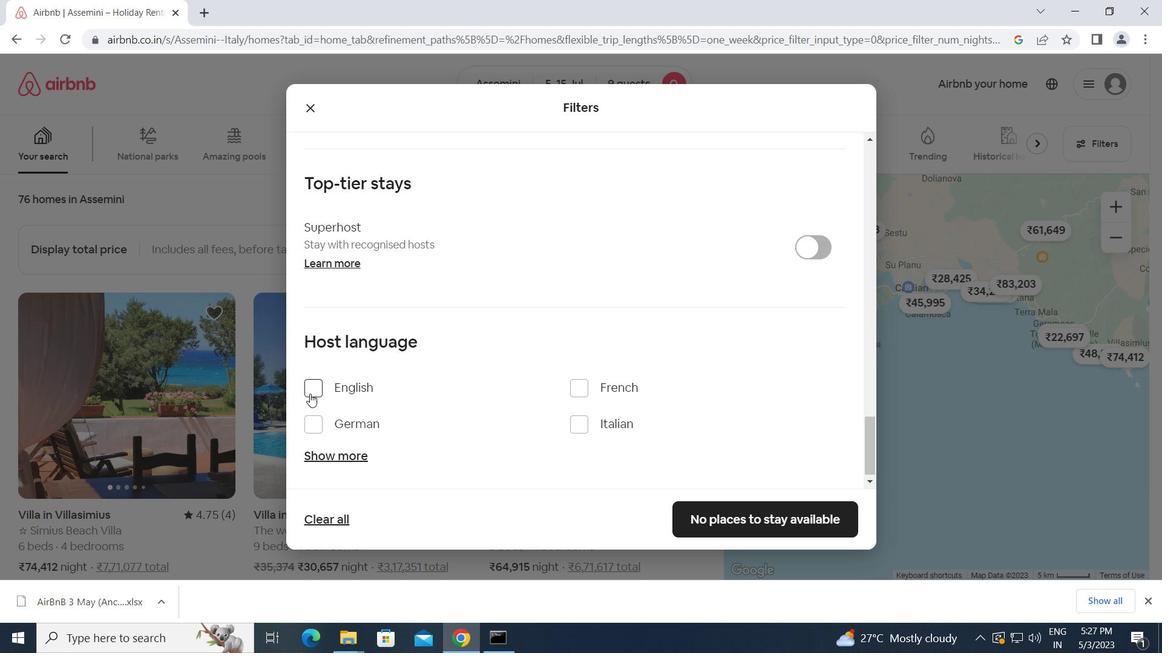 
Action: Mouse pressed left at (303, 389)
Screenshot: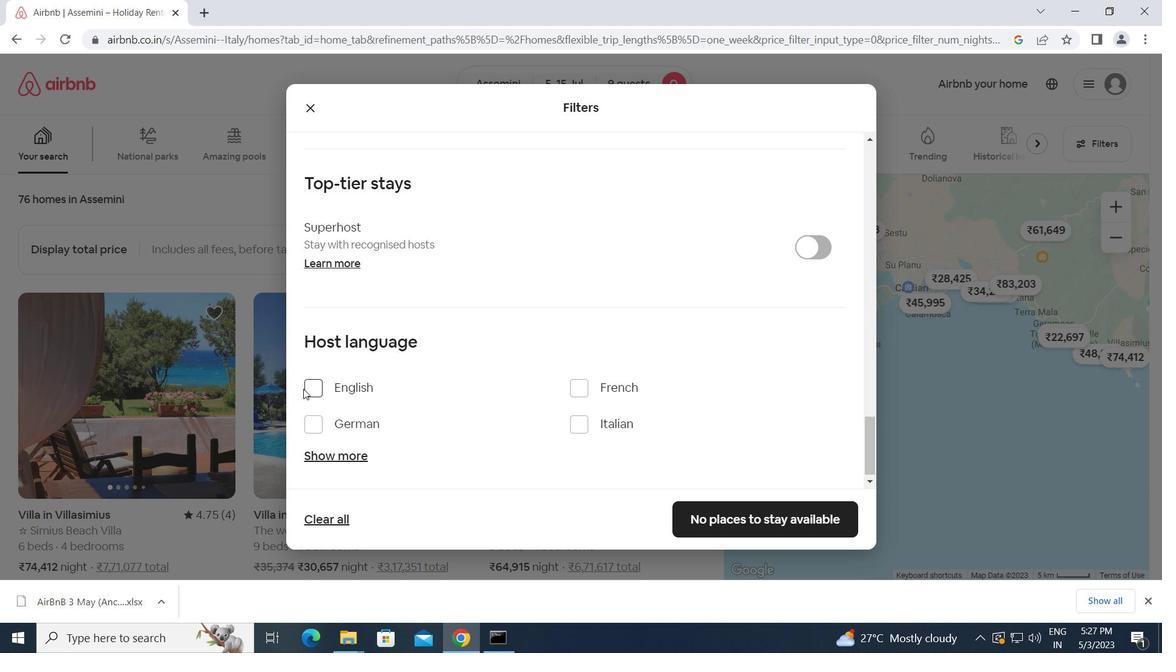 
Action: Mouse moved to (313, 385)
Screenshot: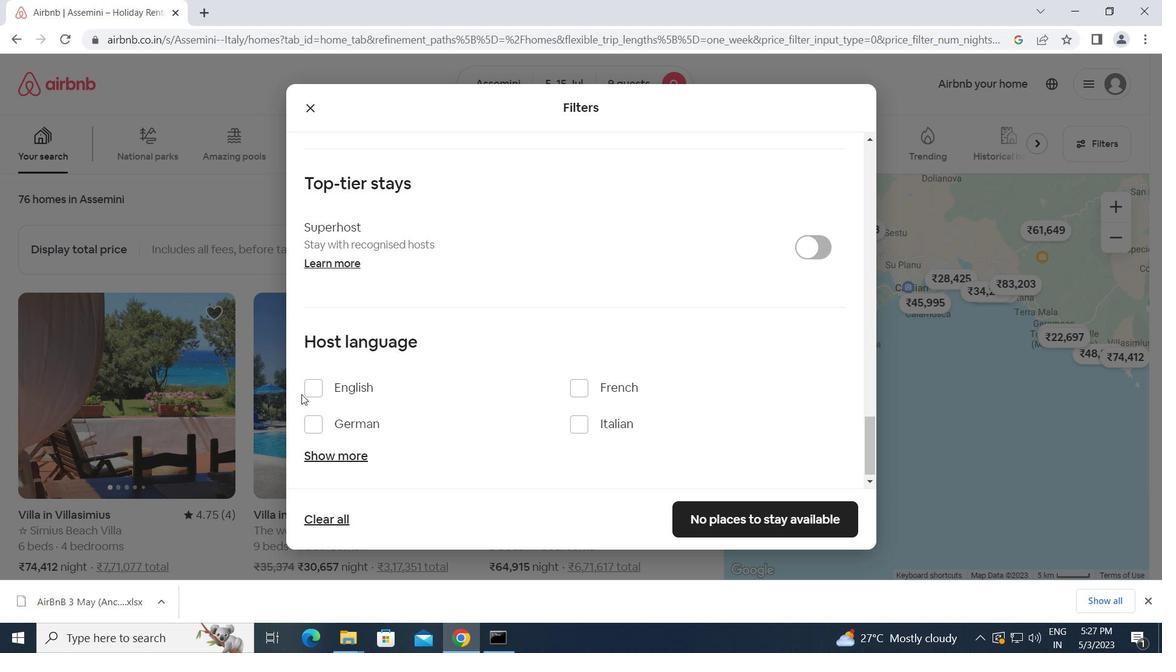 
Action: Mouse pressed left at (313, 385)
Screenshot: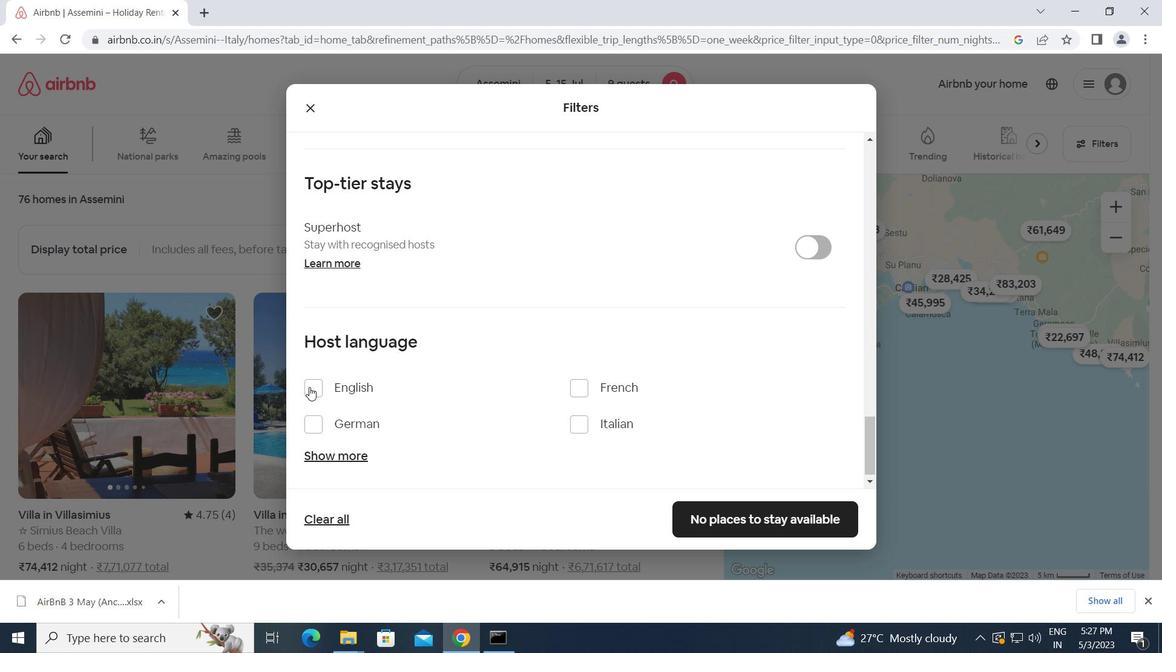 
Action: Mouse moved to (704, 521)
Screenshot: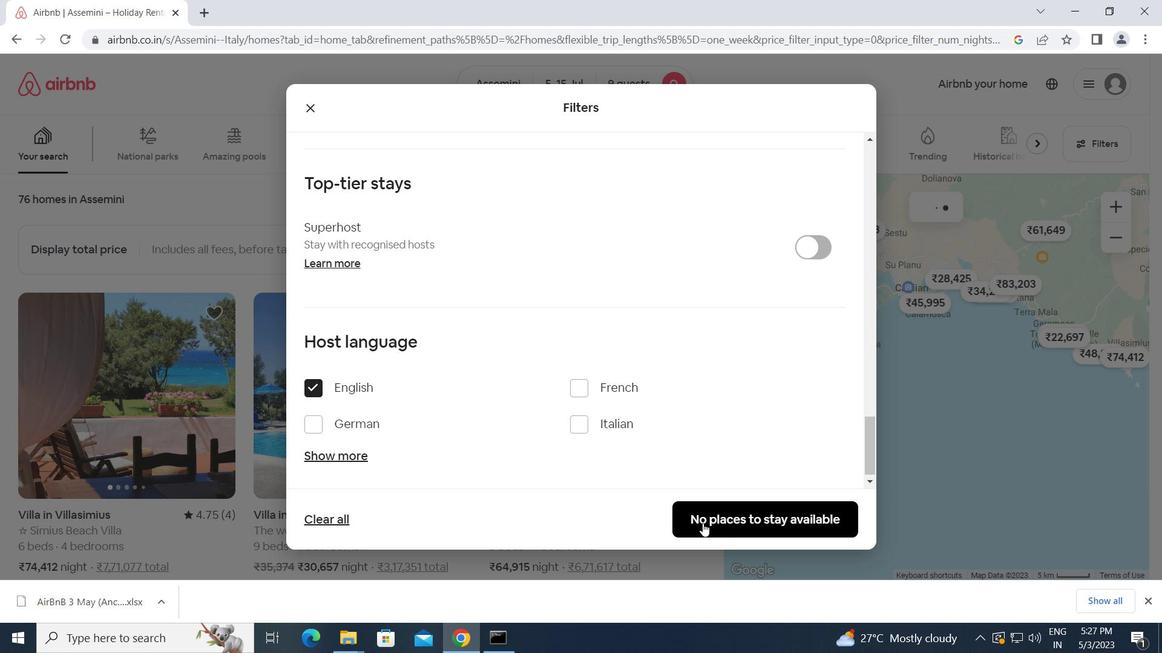 
Action: Mouse pressed left at (704, 521)
Screenshot: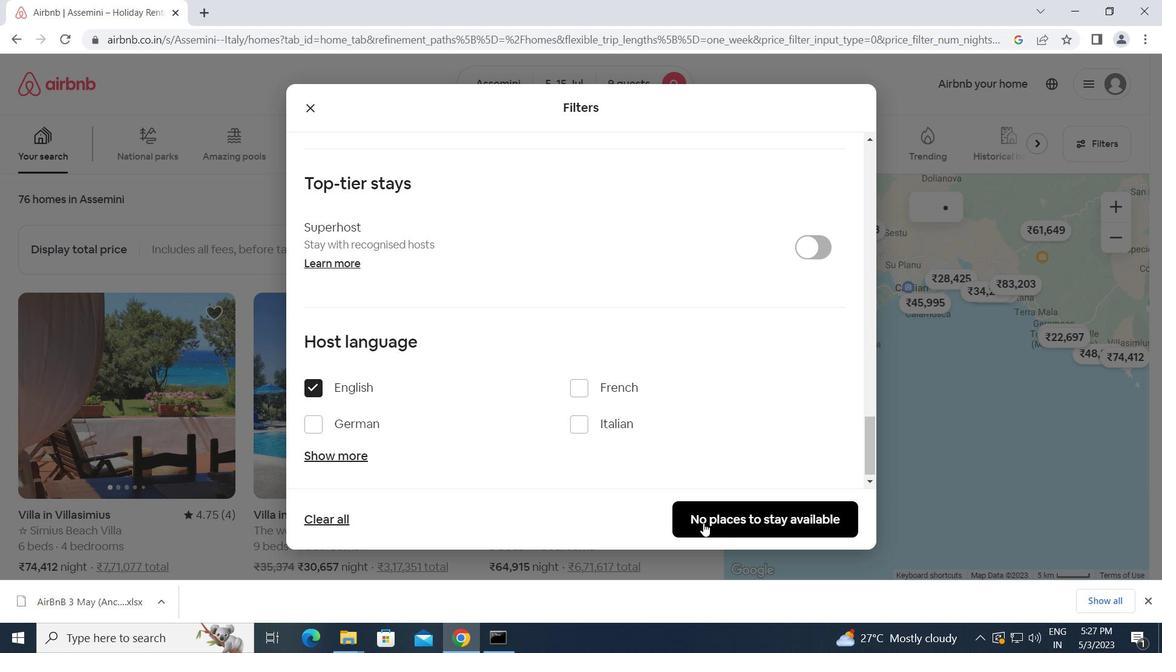 
Action: Mouse moved to (701, 512)
Screenshot: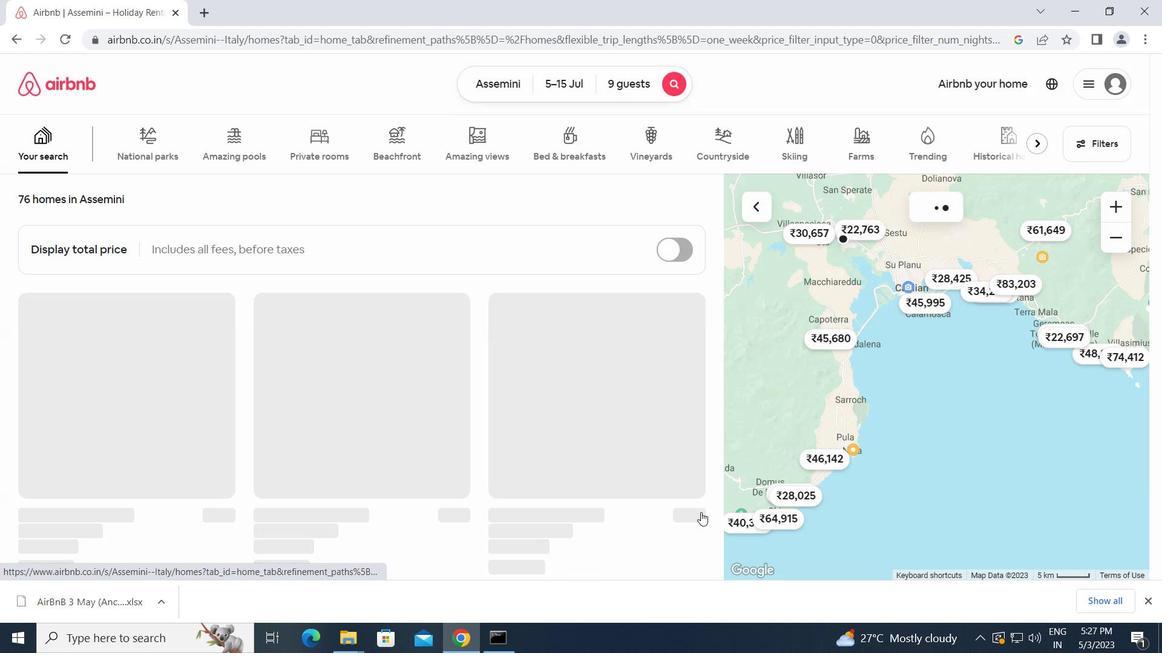 
